 Task: Create a due date automation trigger when advanced on, on the tuesday of the week before a card is due add dates not starting tomorrow at 11:00 AM.
Action: Mouse moved to (1141, 353)
Screenshot: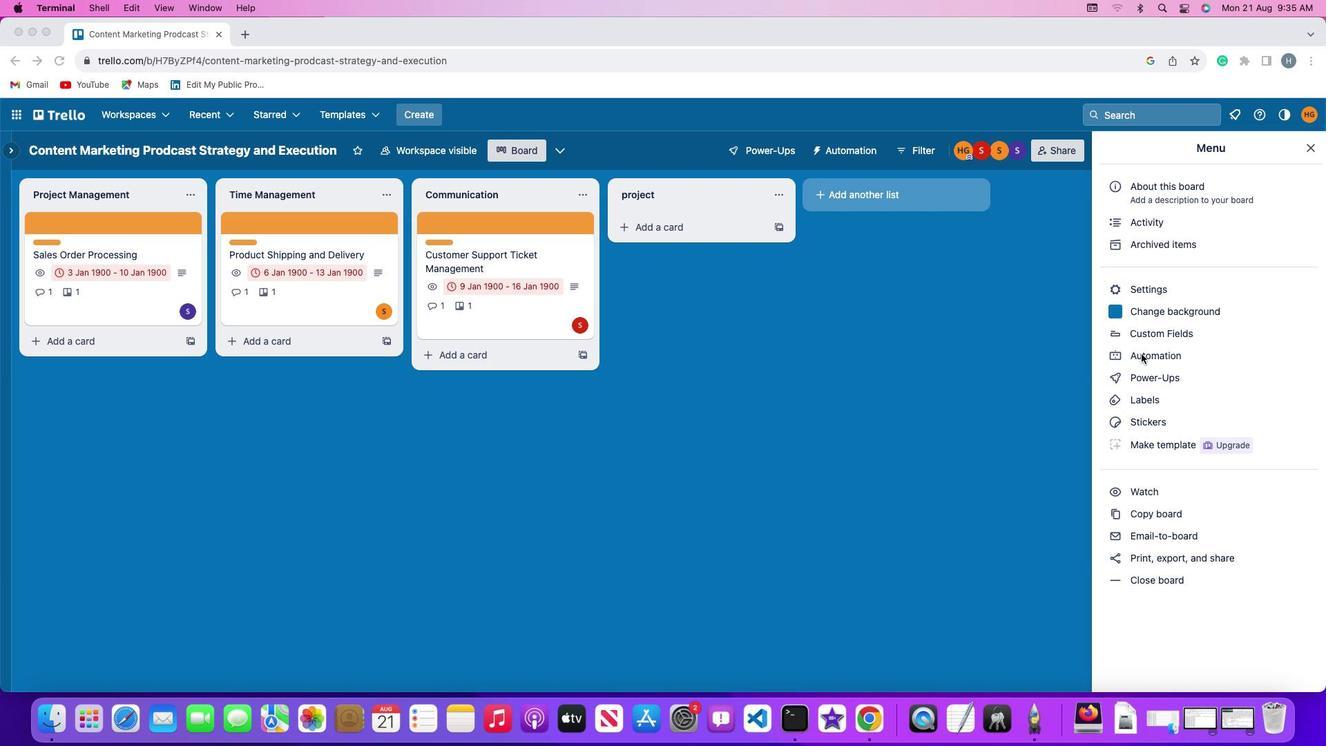 
Action: Mouse pressed left at (1141, 353)
Screenshot: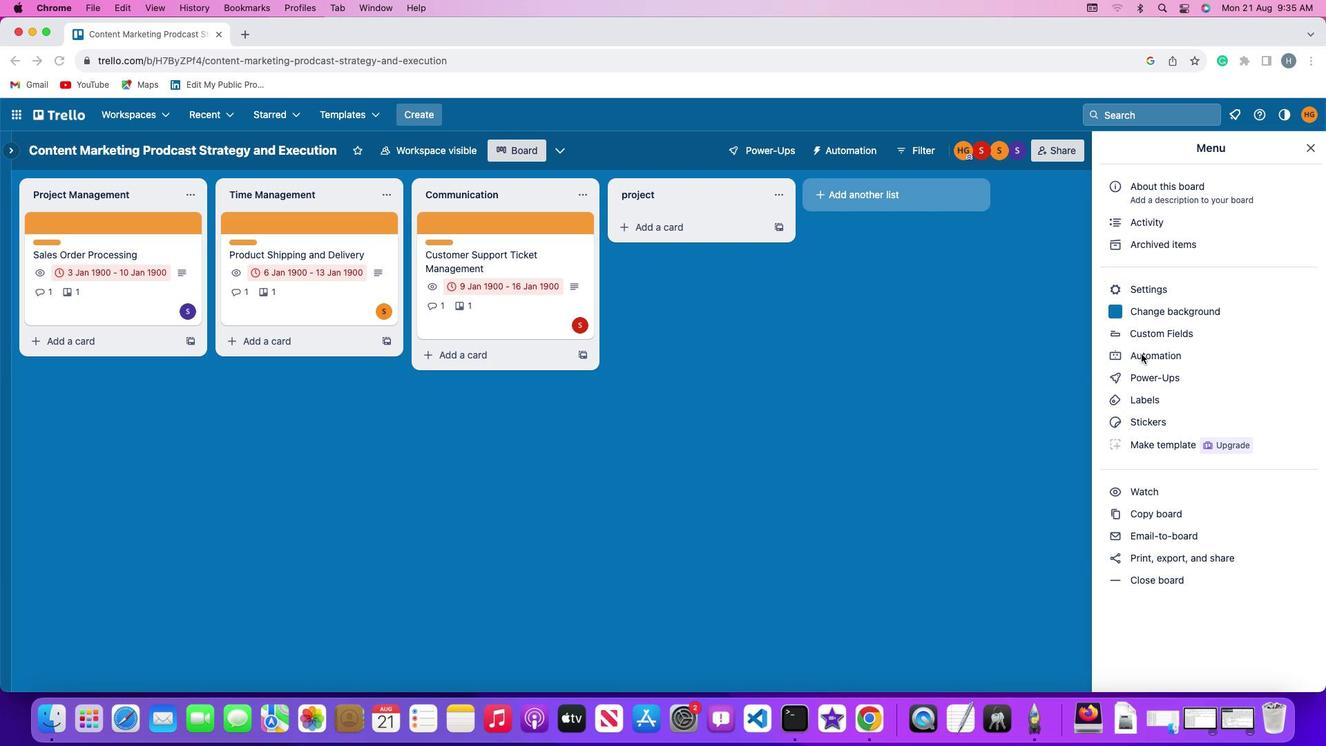 
Action: Mouse pressed left at (1141, 353)
Screenshot: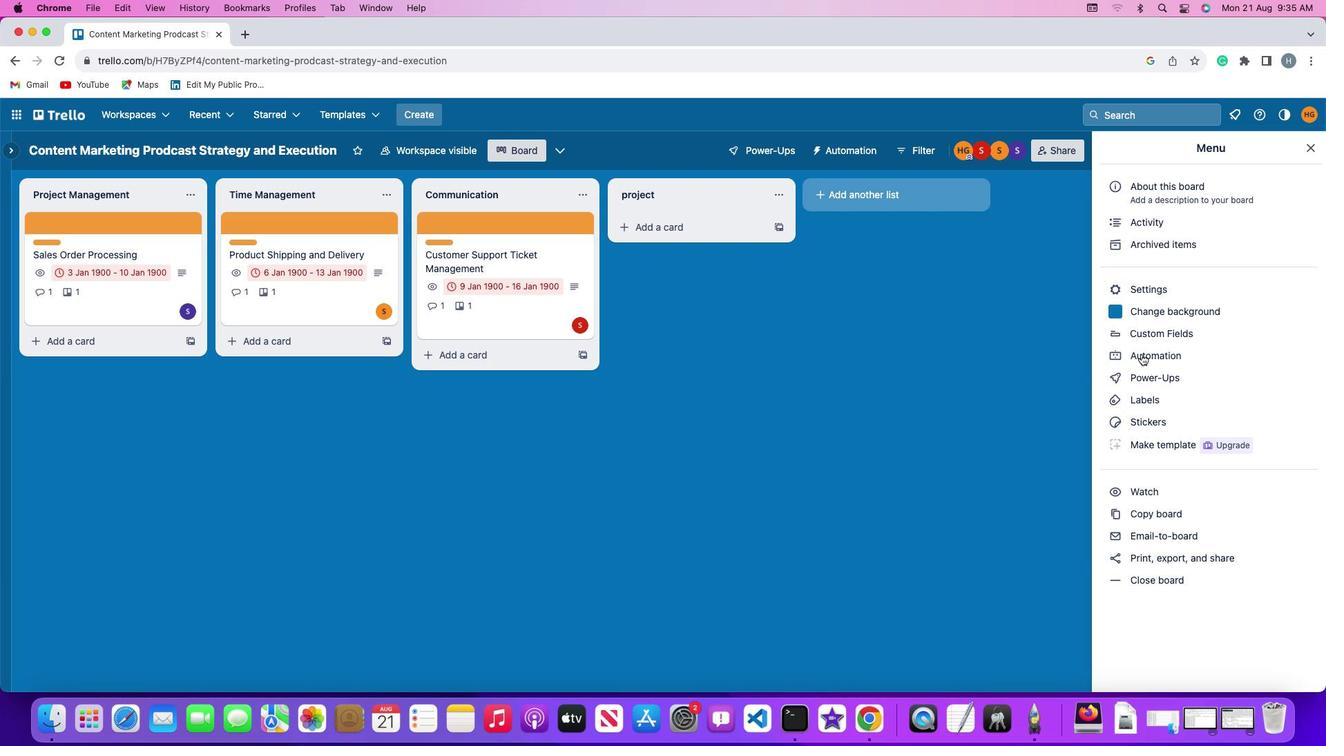 
Action: Mouse moved to (67, 328)
Screenshot: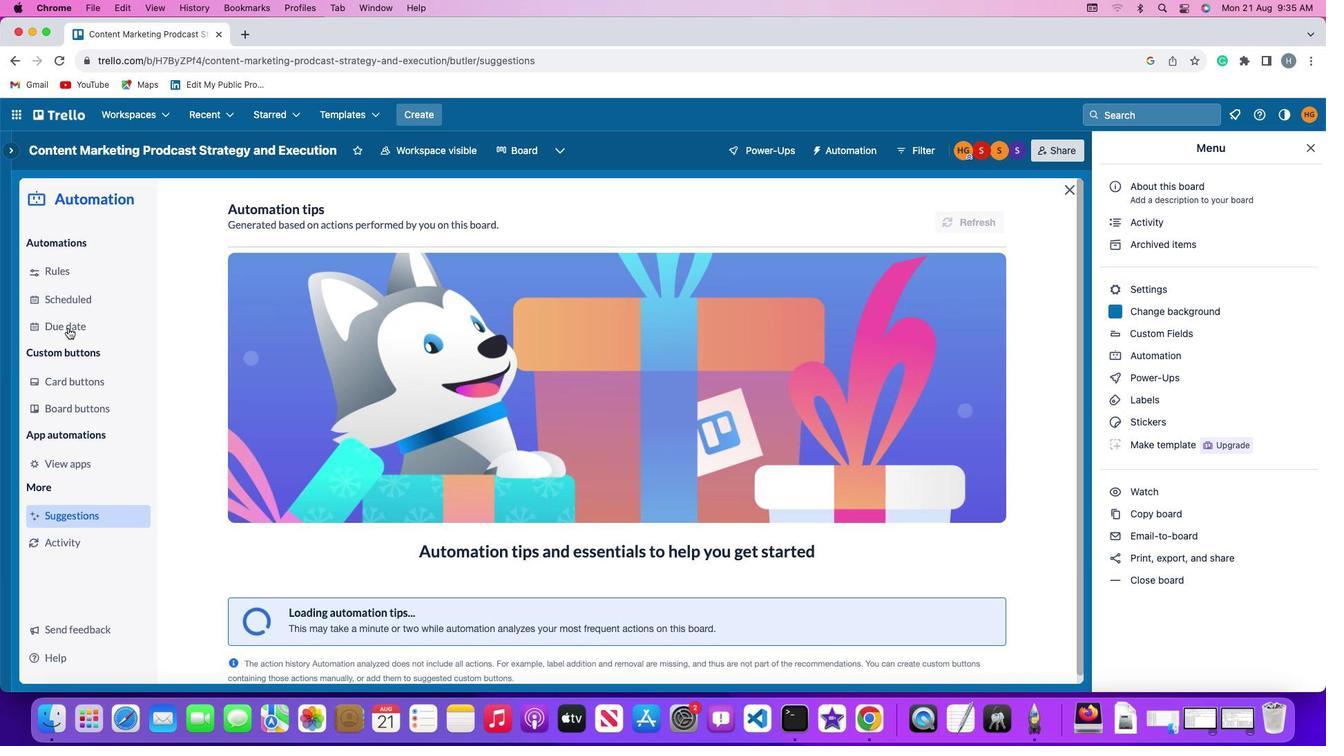
Action: Mouse pressed left at (67, 328)
Screenshot: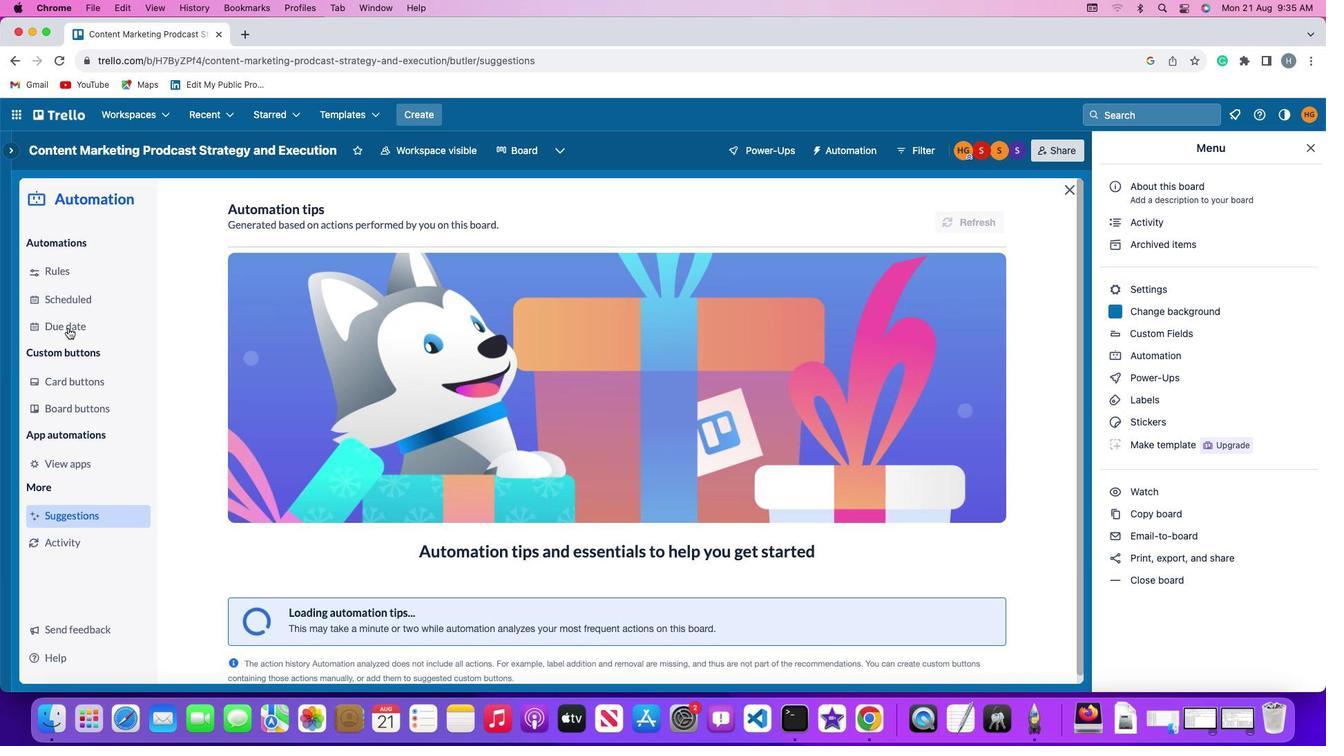 
Action: Mouse moved to (948, 210)
Screenshot: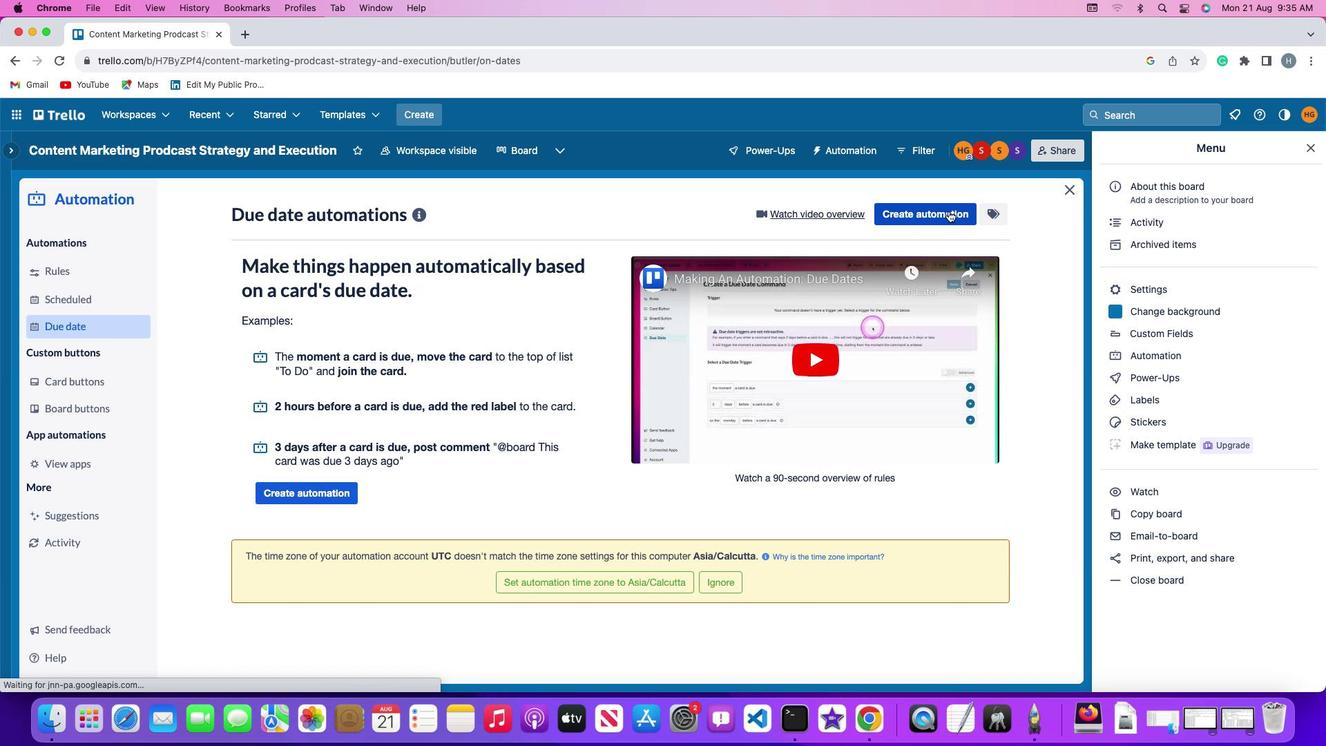 
Action: Mouse pressed left at (948, 210)
Screenshot: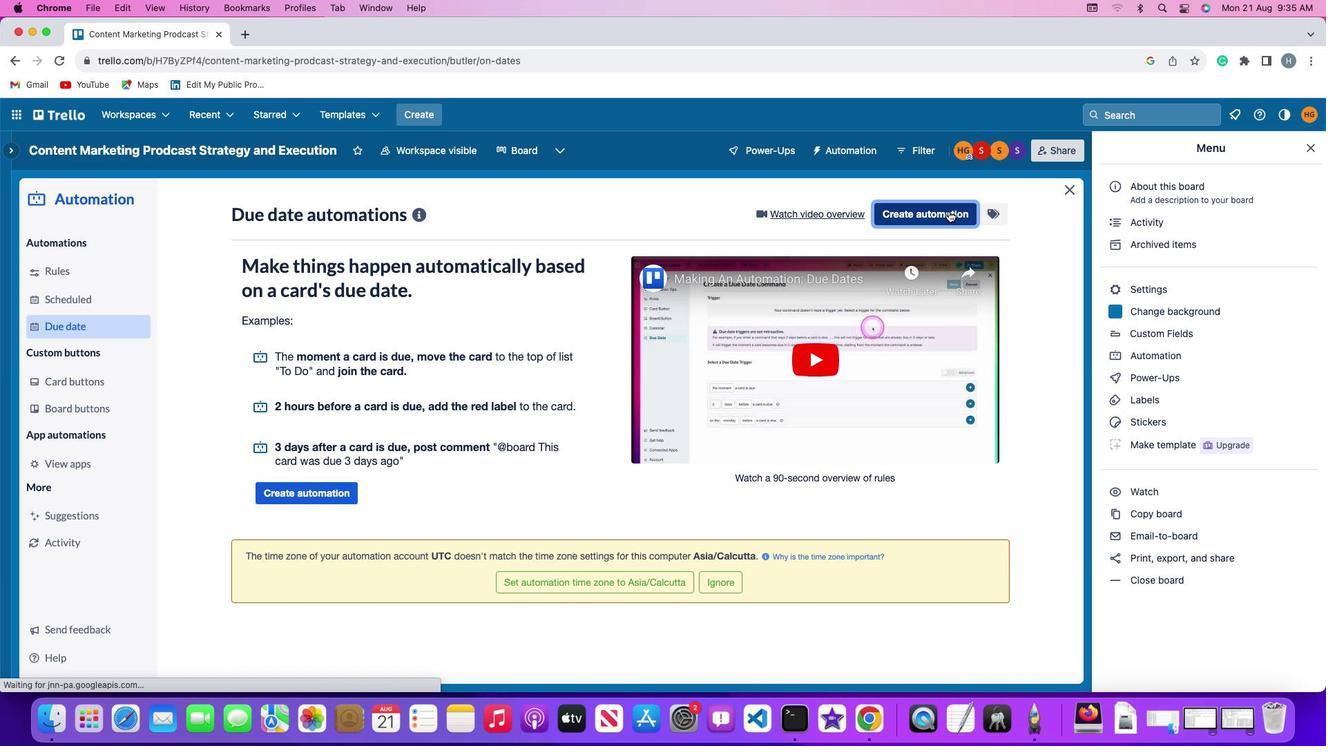
Action: Mouse moved to (257, 344)
Screenshot: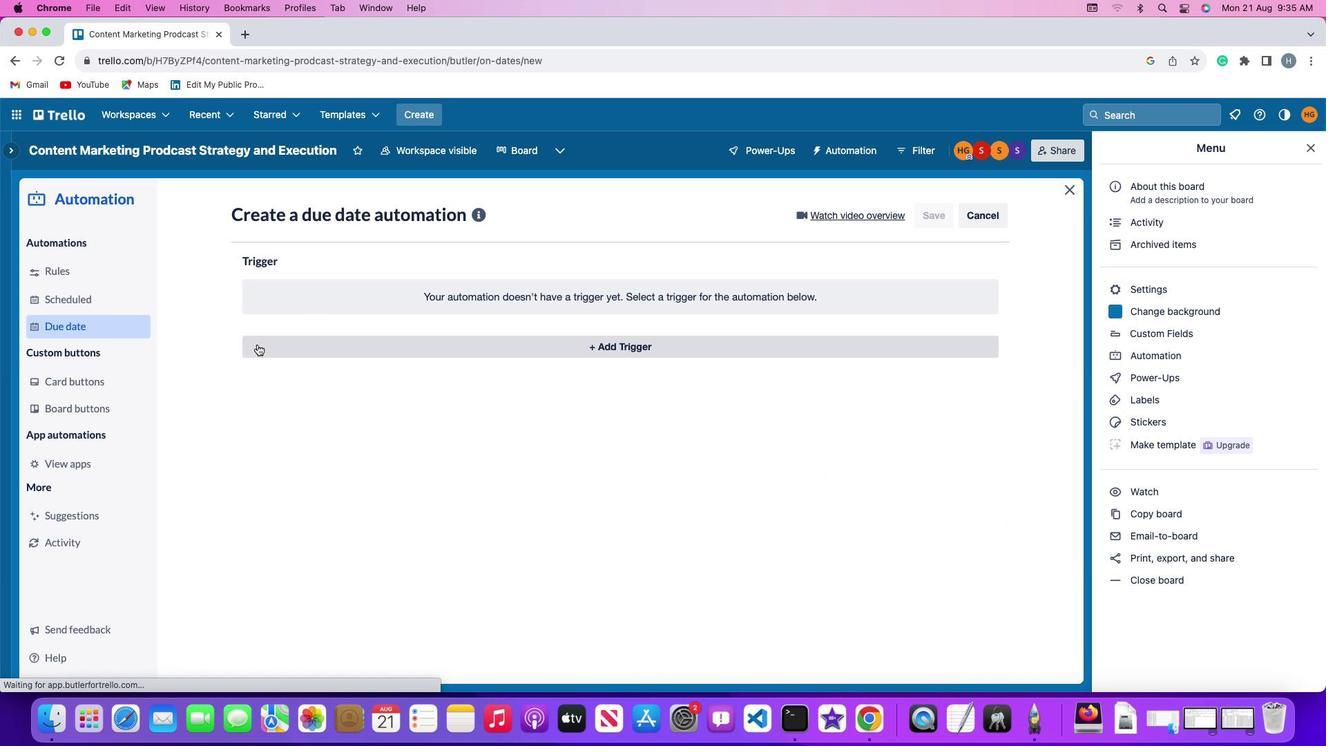 
Action: Mouse pressed left at (257, 344)
Screenshot: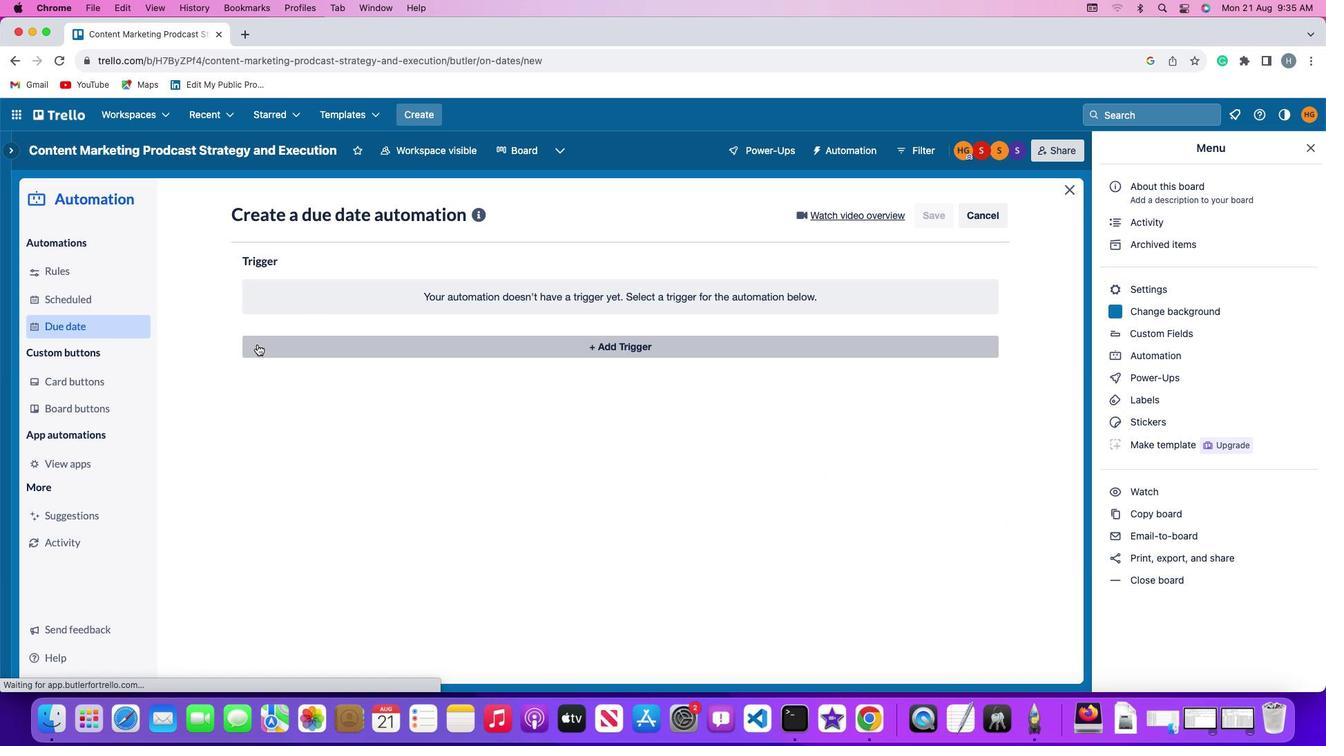 
Action: Mouse moved to (297, 601)
Screenshot: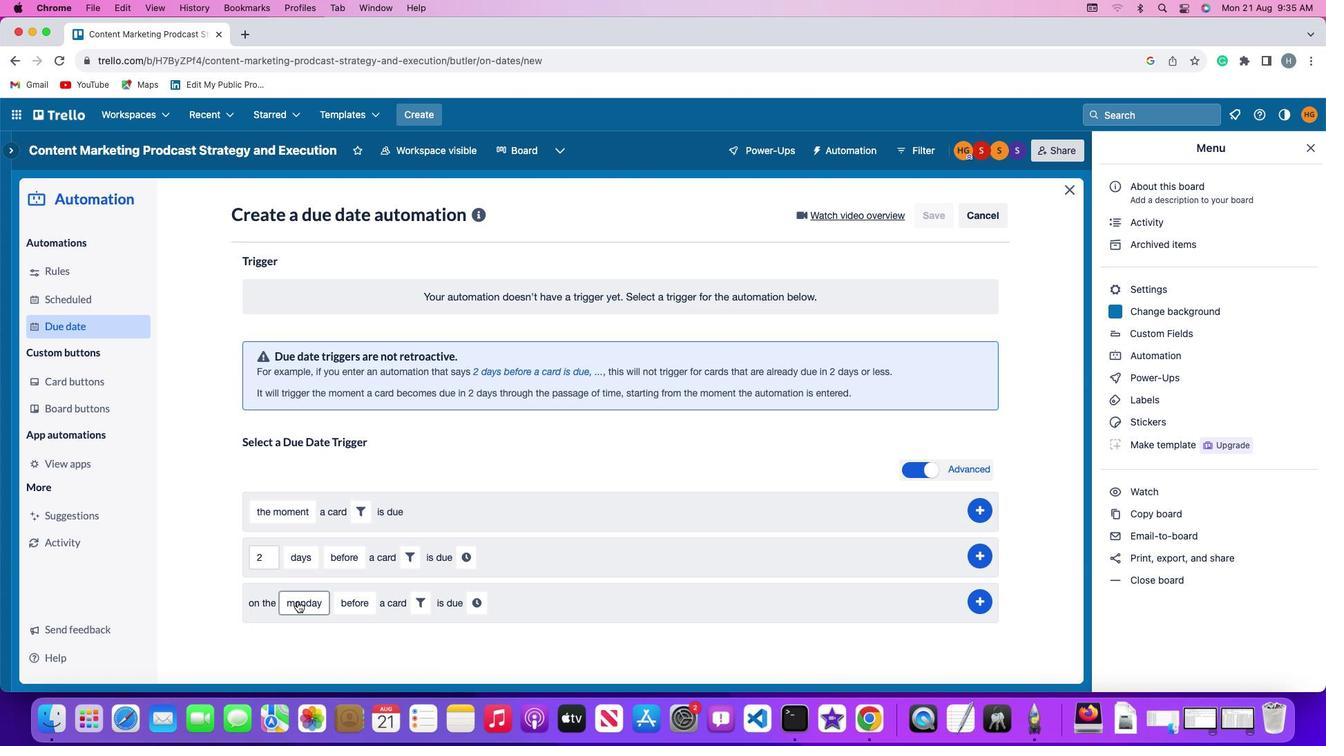
Action: Mouse pressed left at (297, 601)
Screenshot: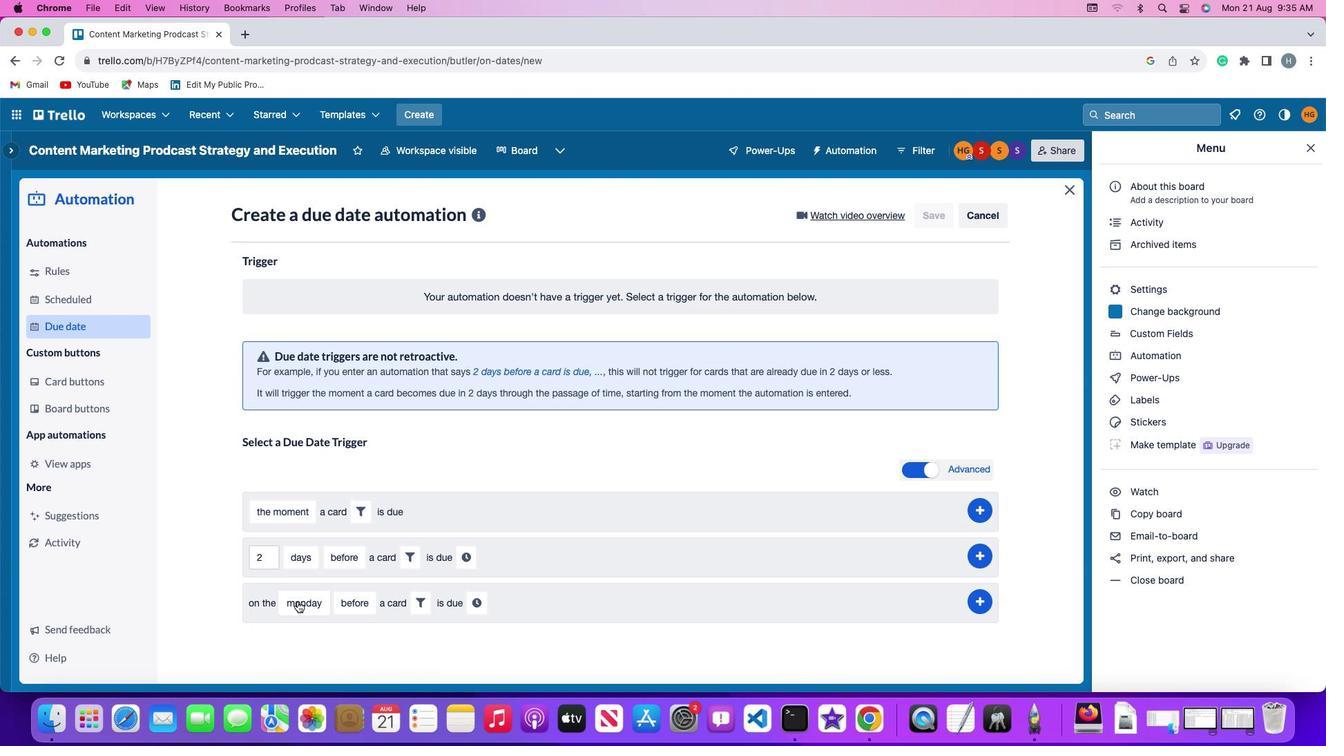 
Action: Mouse moved to (320, 439)
Screenshot: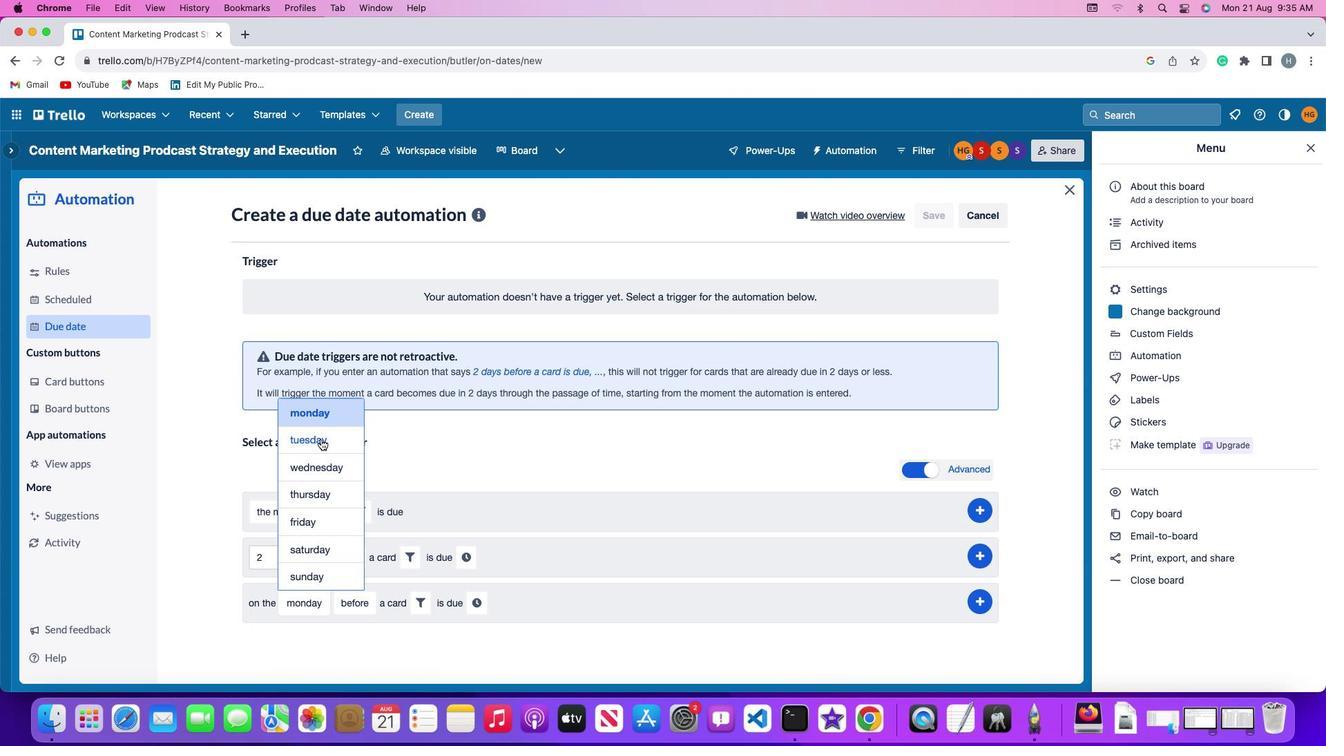 
Action: Mouse pressed left at (320, 439)
Screenshot: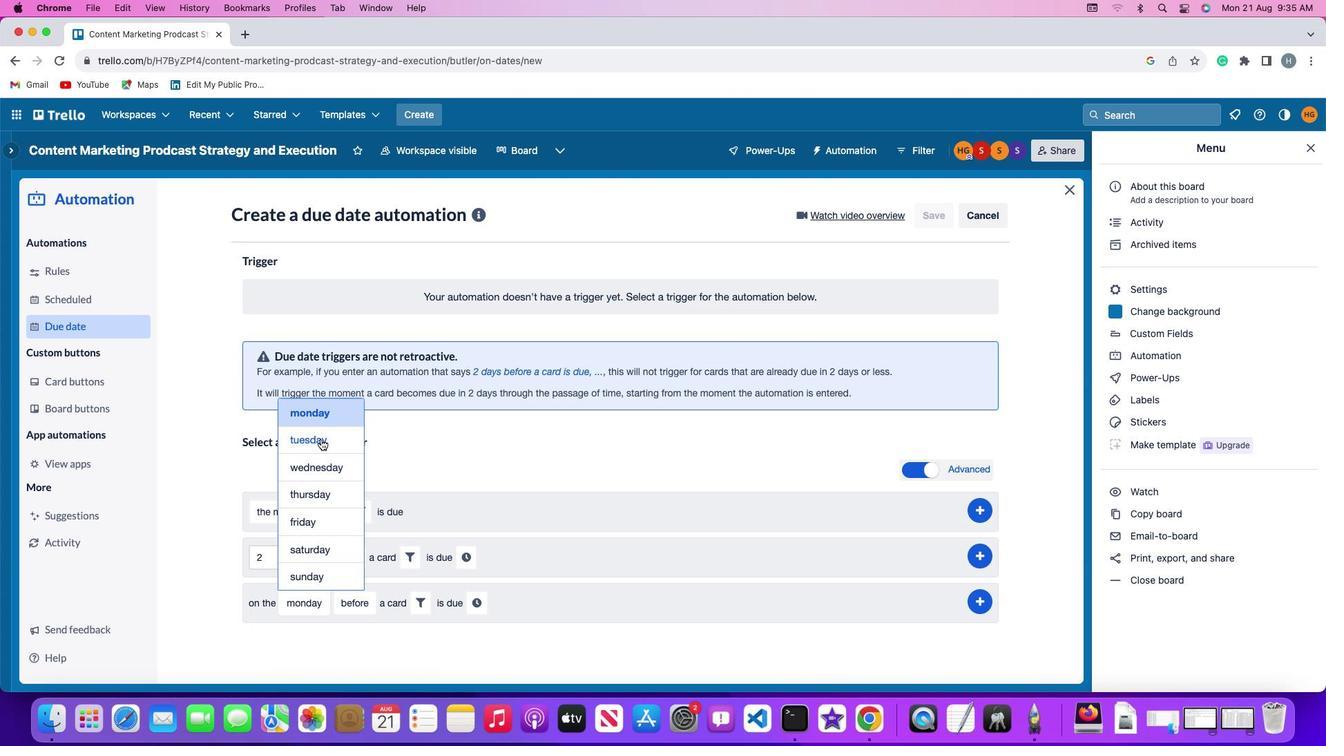 
Action: Mouse moved to (362, 603)
Screenshot: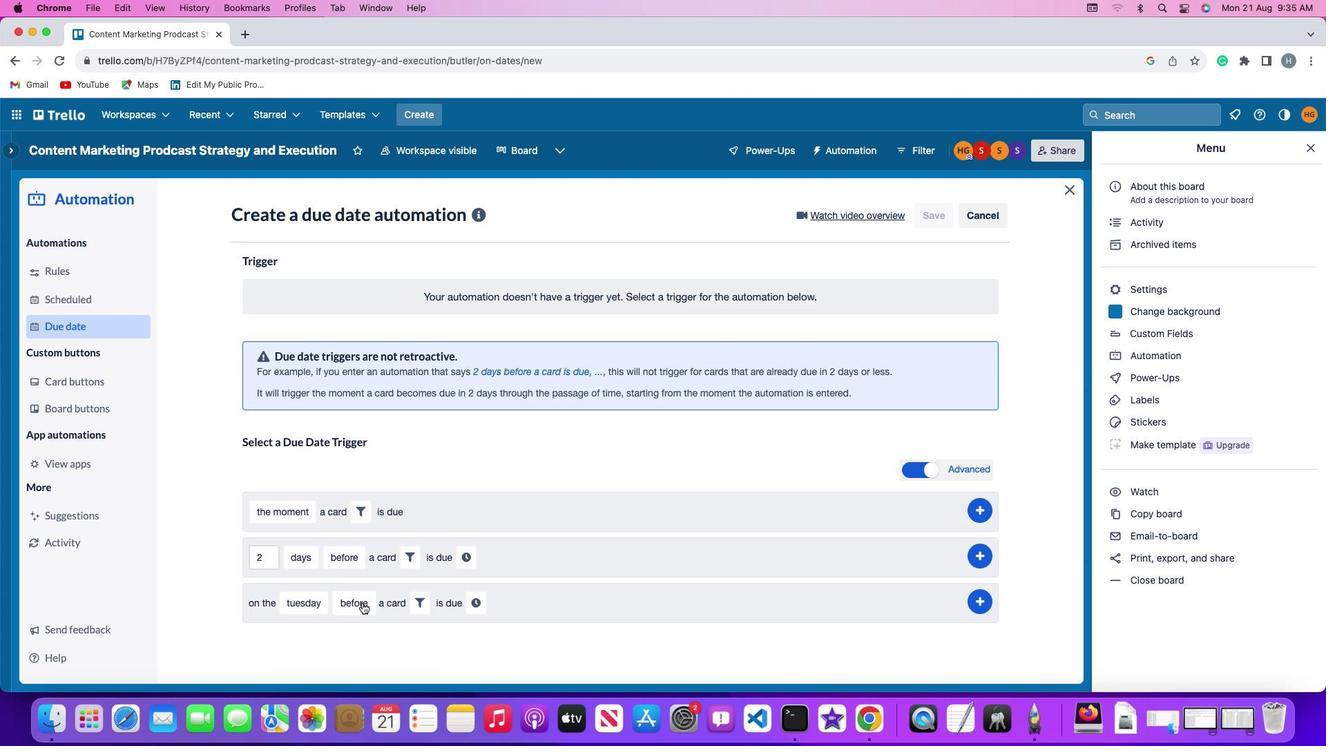
Action: Mouse pressed left at (362, 603)
Screenshot: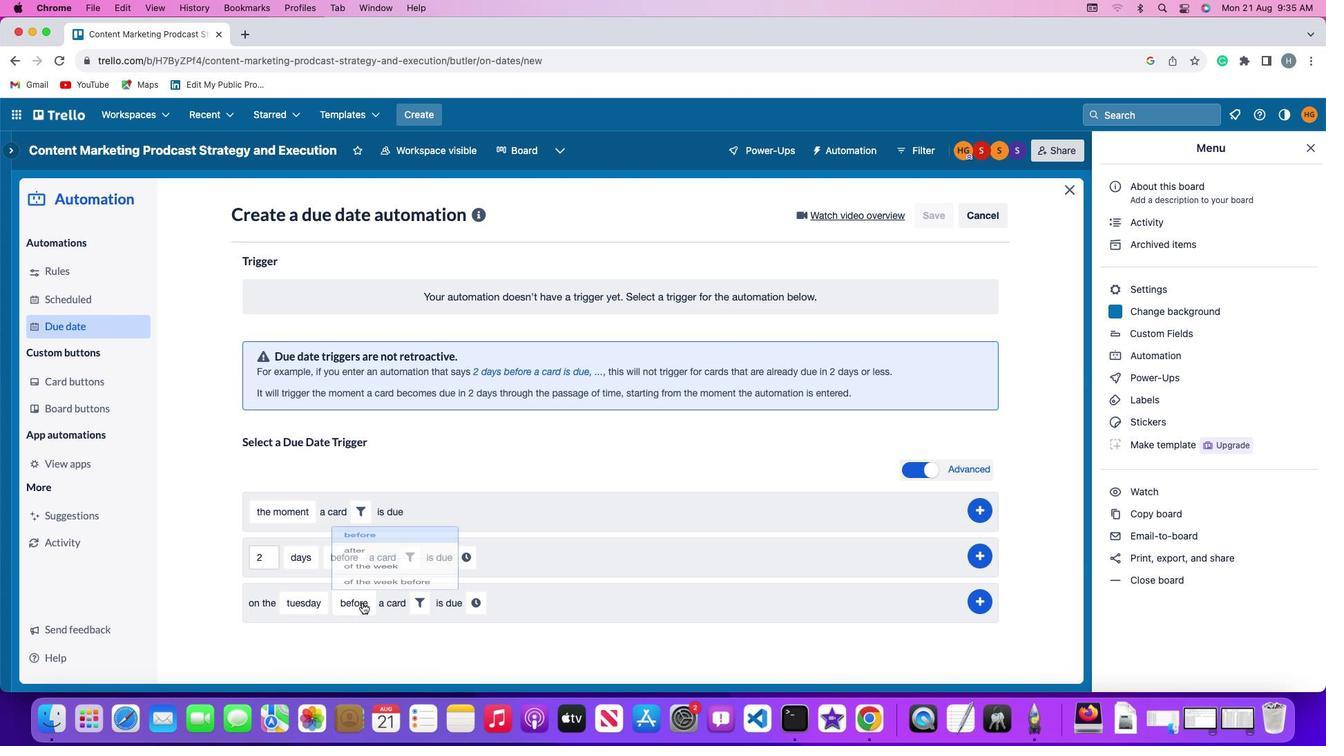 
Action: Mouse moved to (374, 574)
Screenshot: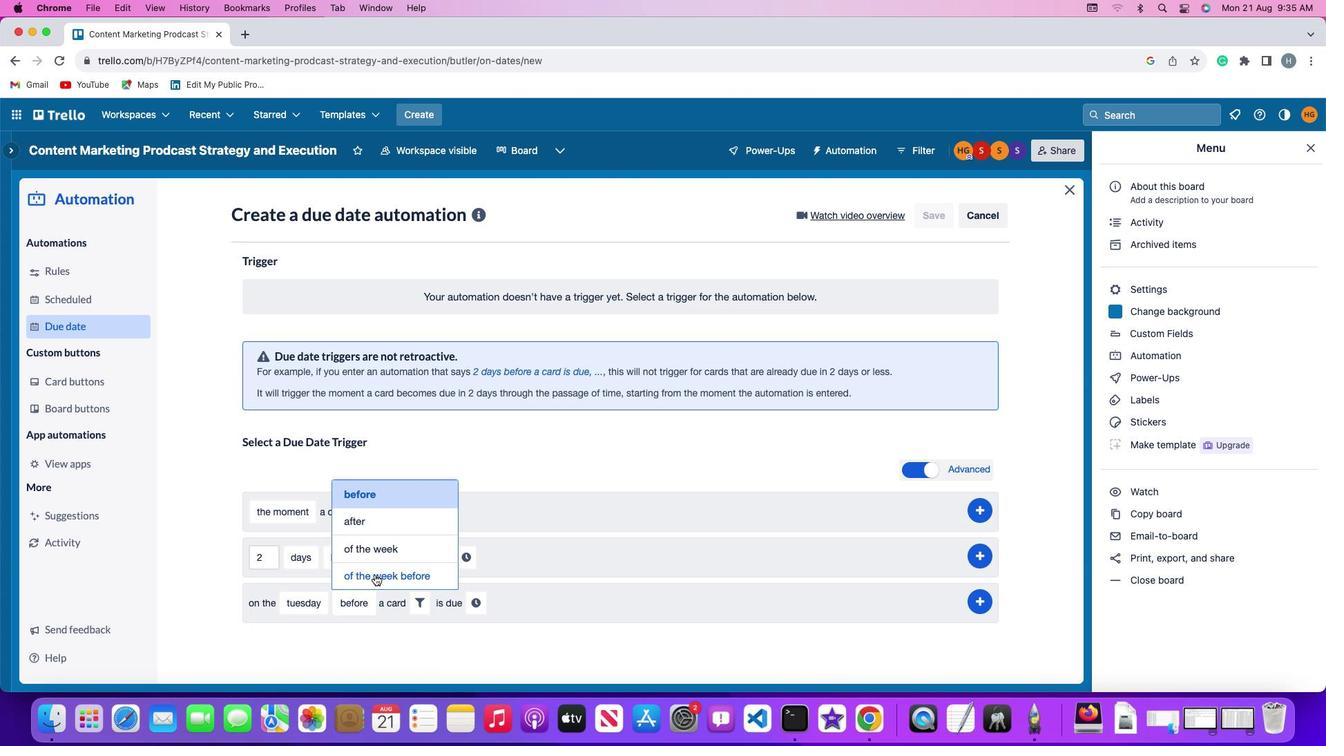 
Action: Mouse pressed left at (374, 574)
Screenshot: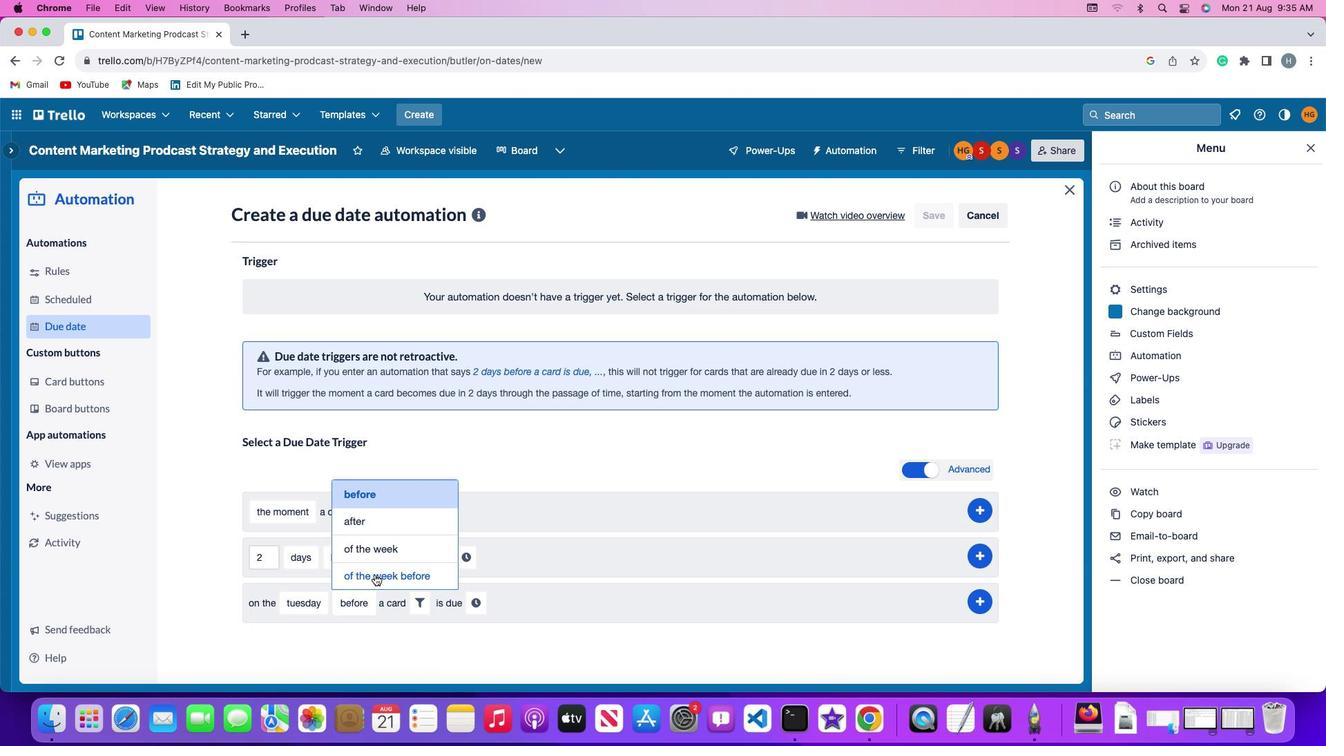 
Action: Mouse moved to (469, 602)
Screenshot: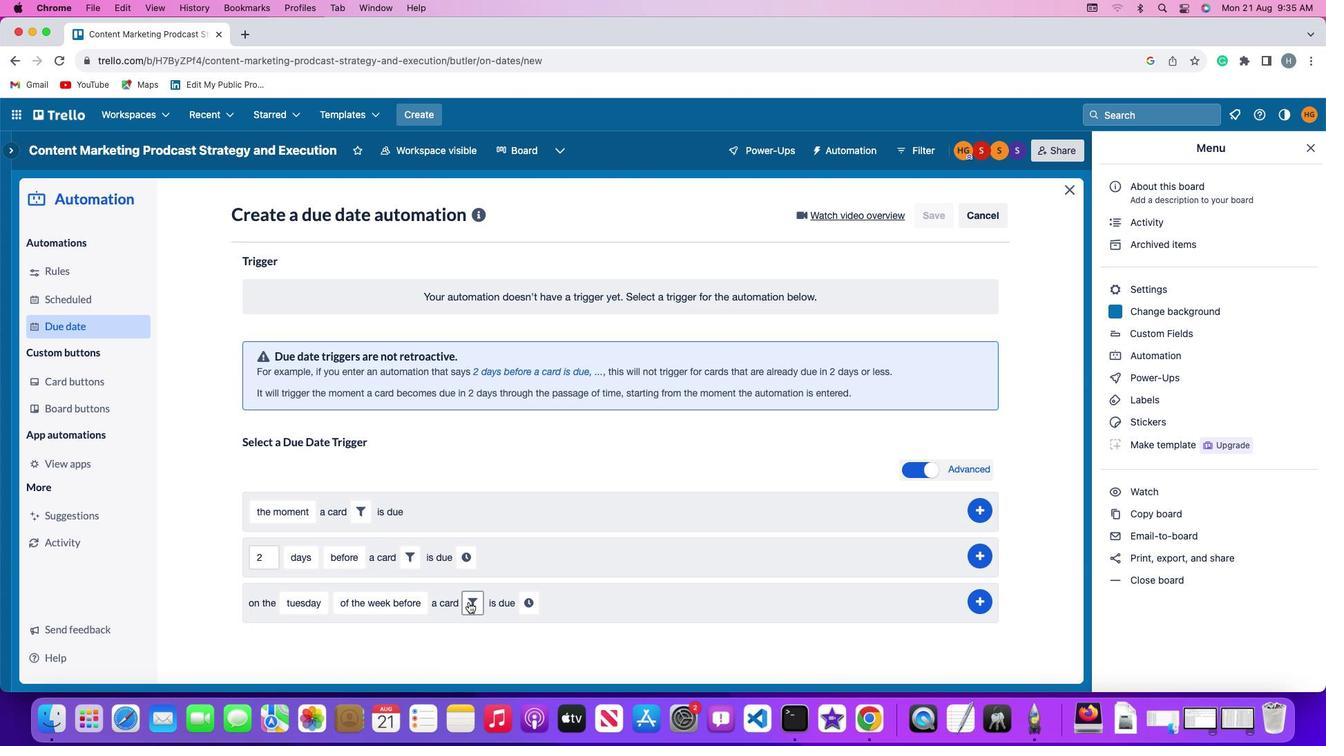 
Action: Mouse pressed left at (469, 602)
Screenshot: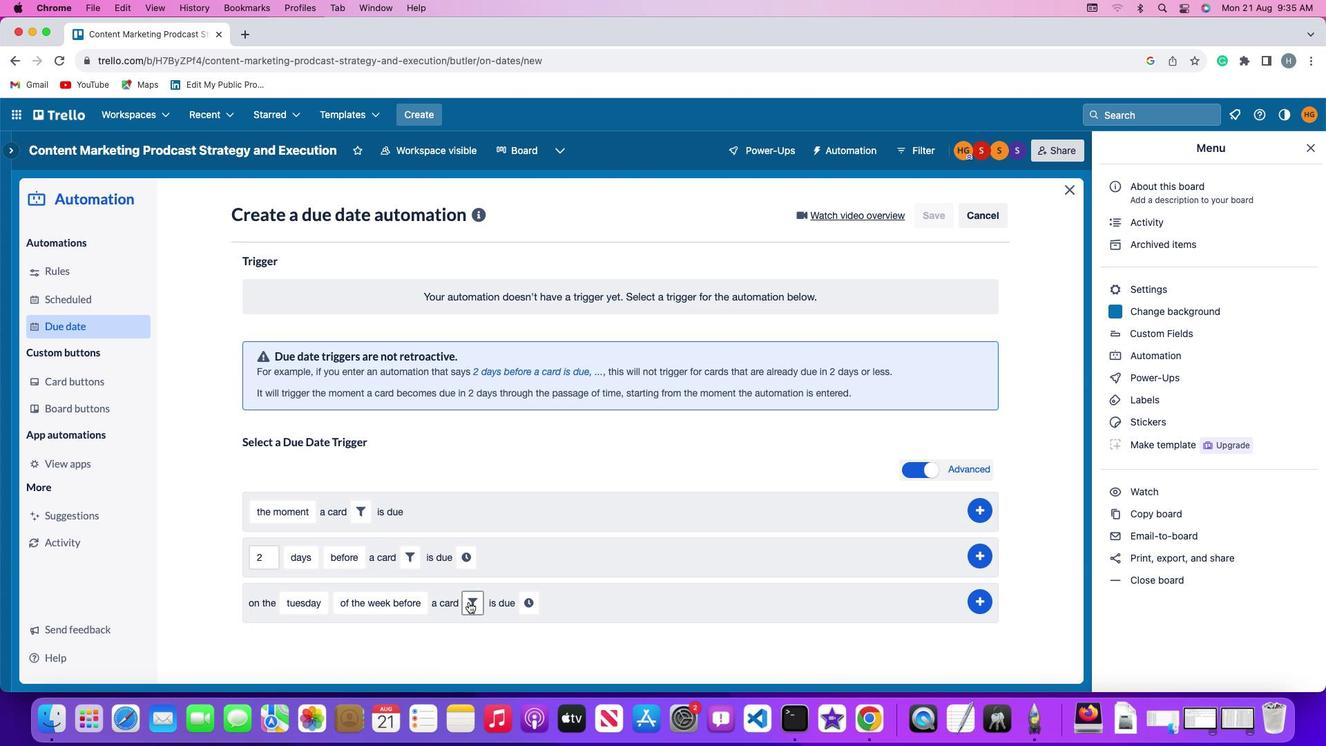 
Action: Mouse moved to (556, 647)
Screenshot: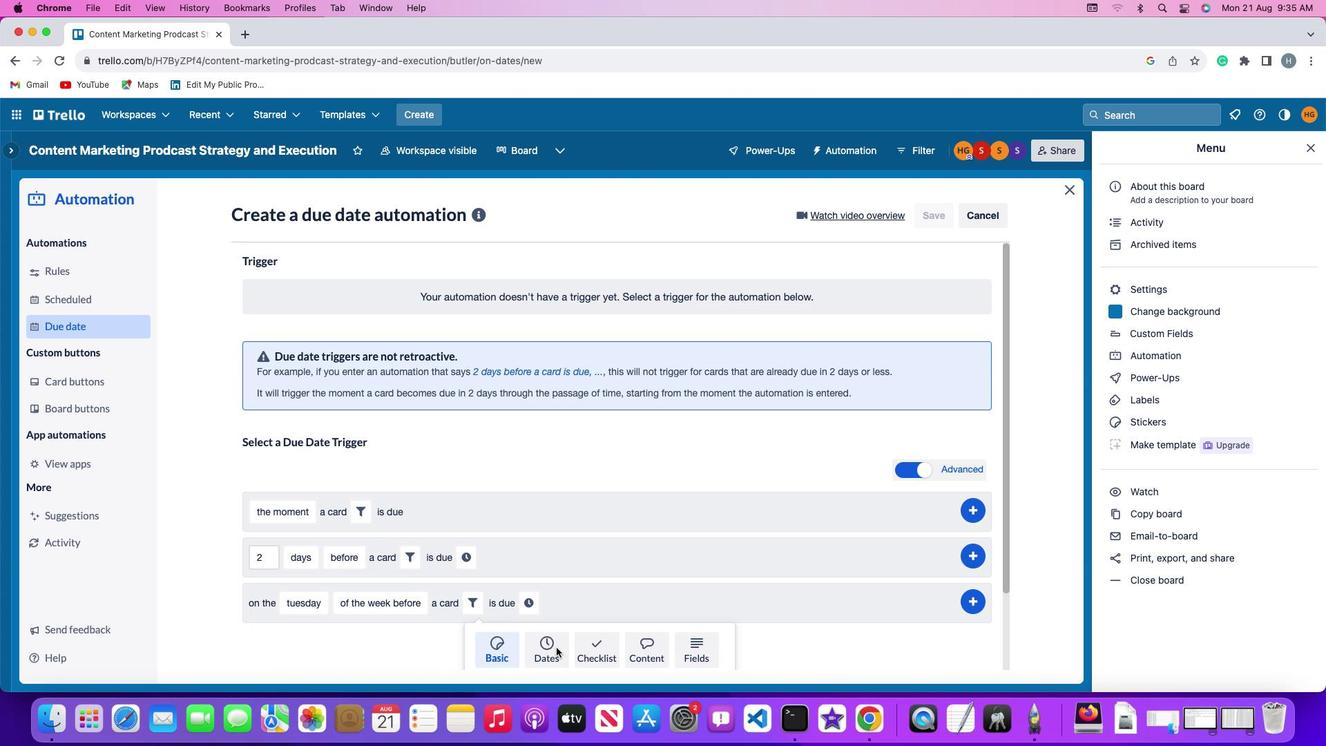 
Action: Mouse pressed left at (556, 647)
Screenshot: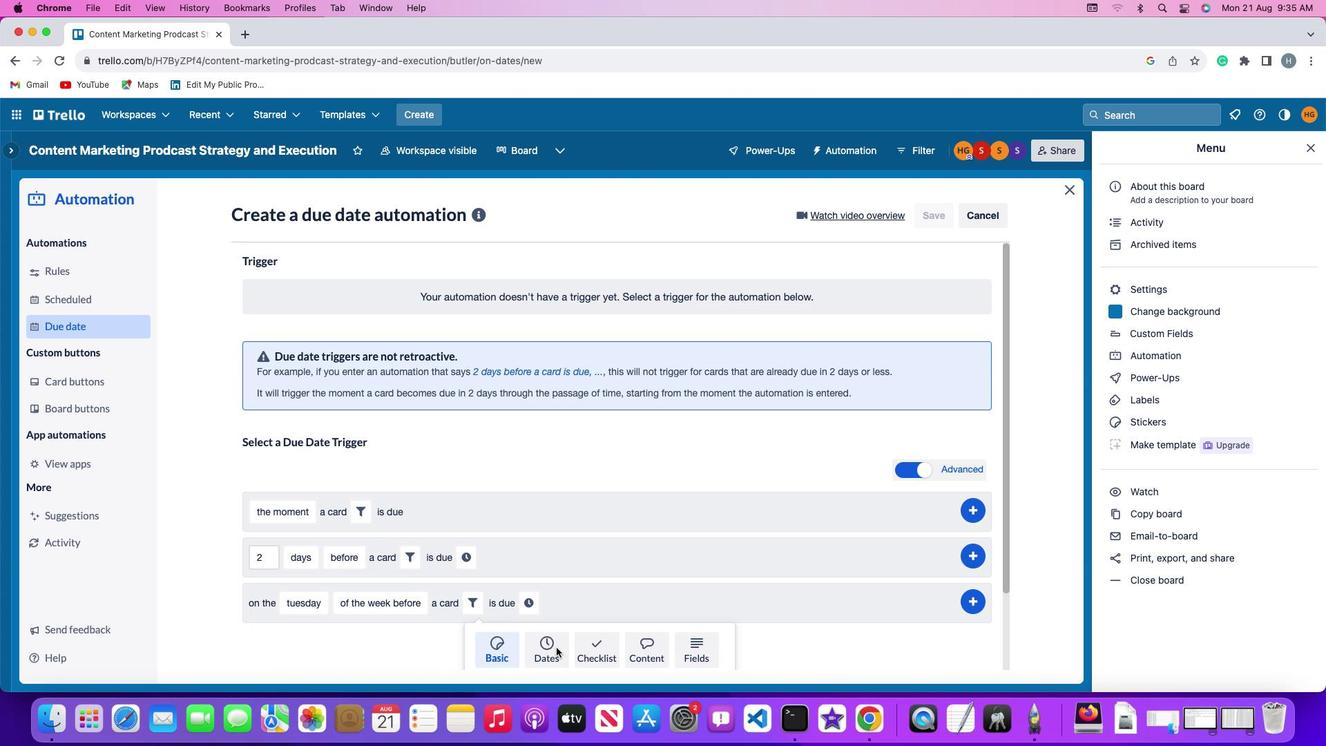 
Action: Mouse moved to (420, 647)
Screenshot: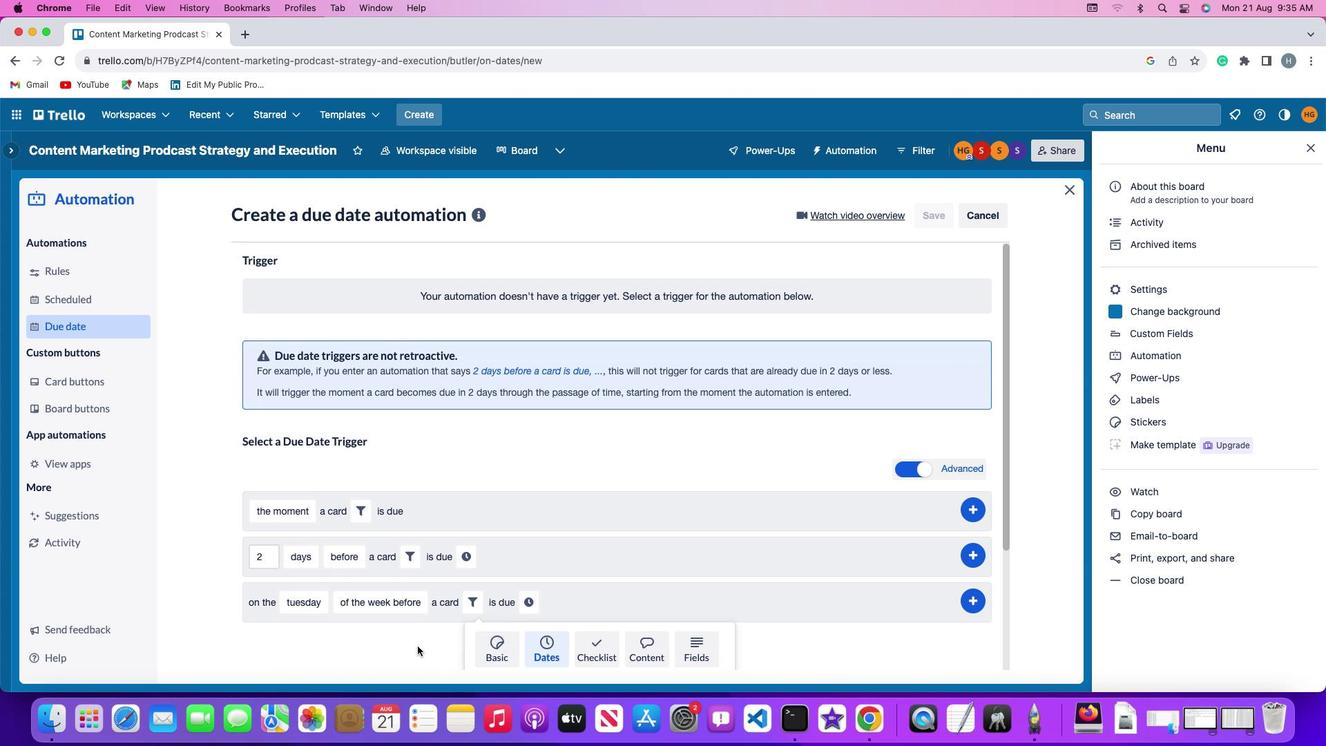 
Action: Mouse scrolled (420, 647) with delta (0, 0)
Screenshot: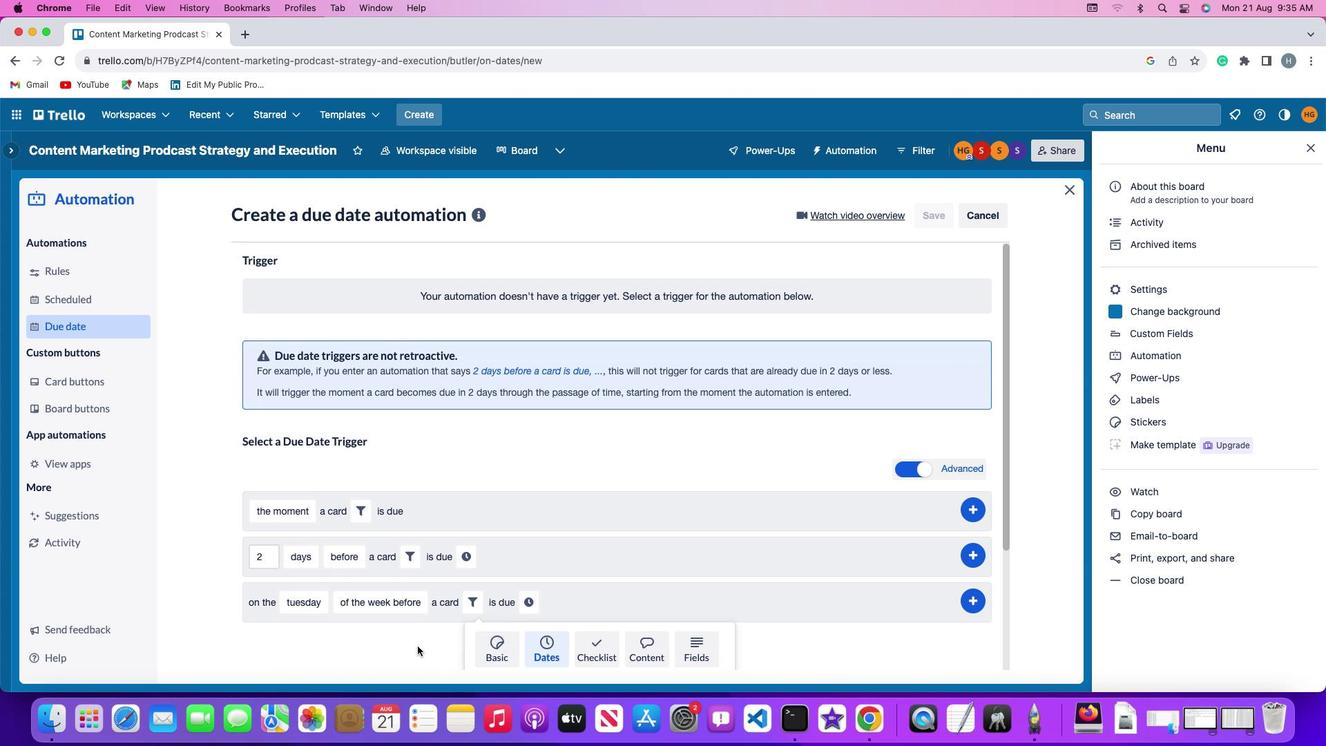
Action: Mouse moved to (420, 647)
Screenshot: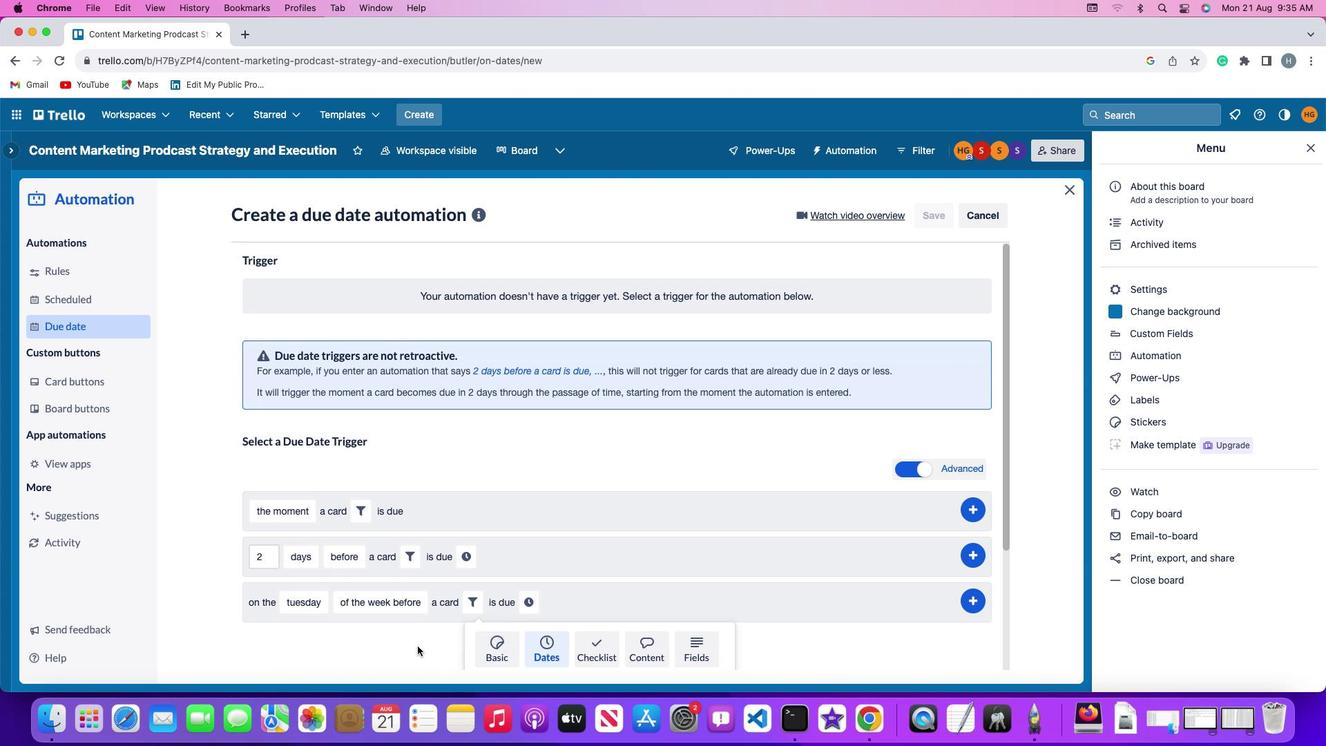 
Action: Mouse scrolled (420, 647) with delta (0, 0)
Screenshot: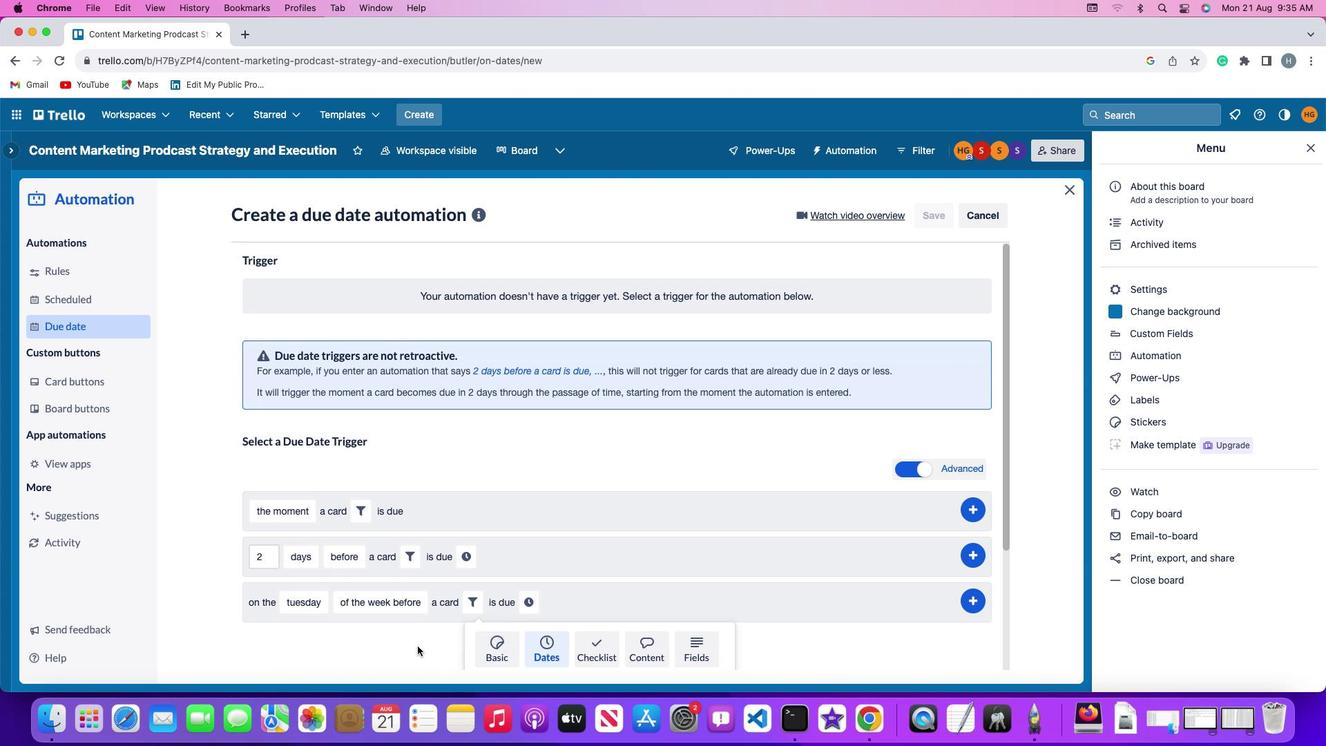 
Action: Mouse moved to (418, 647)
Screenshot: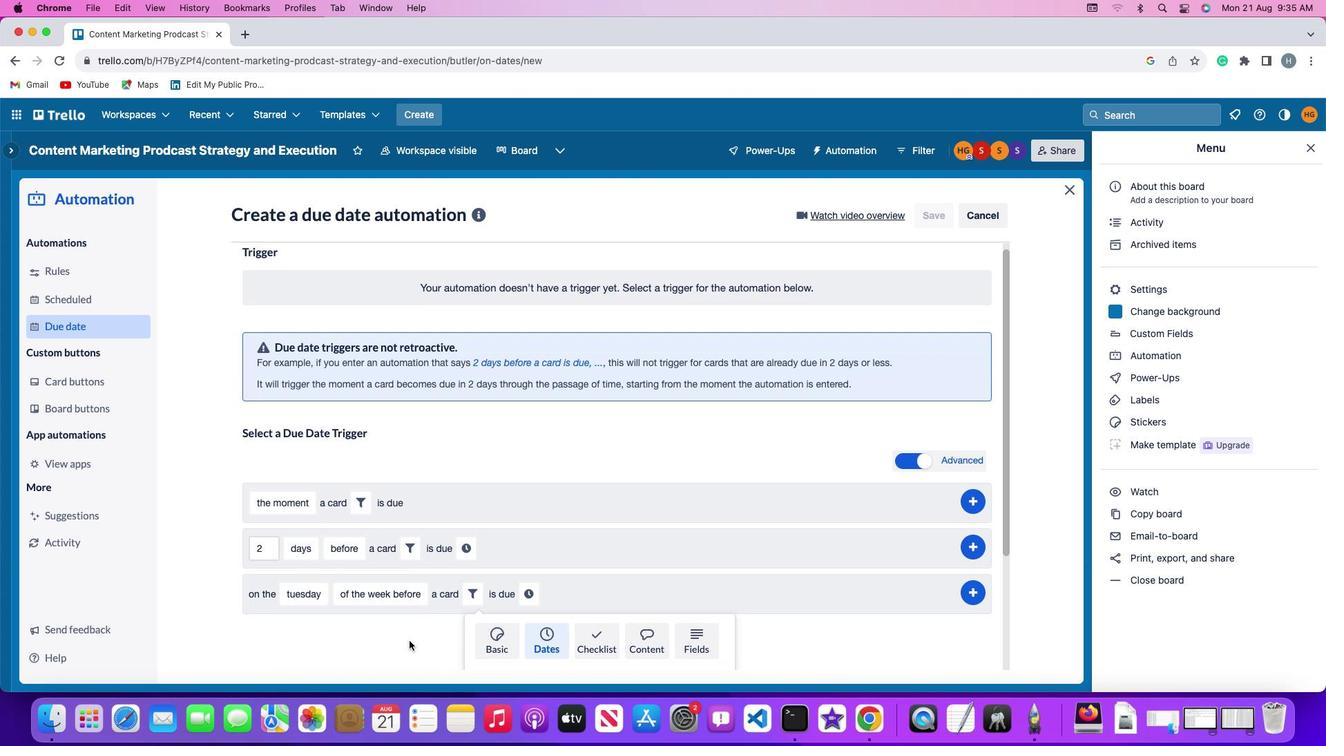 
Action: Mouse scrolled (418, 647) with delta (0, -2)
Screenshot: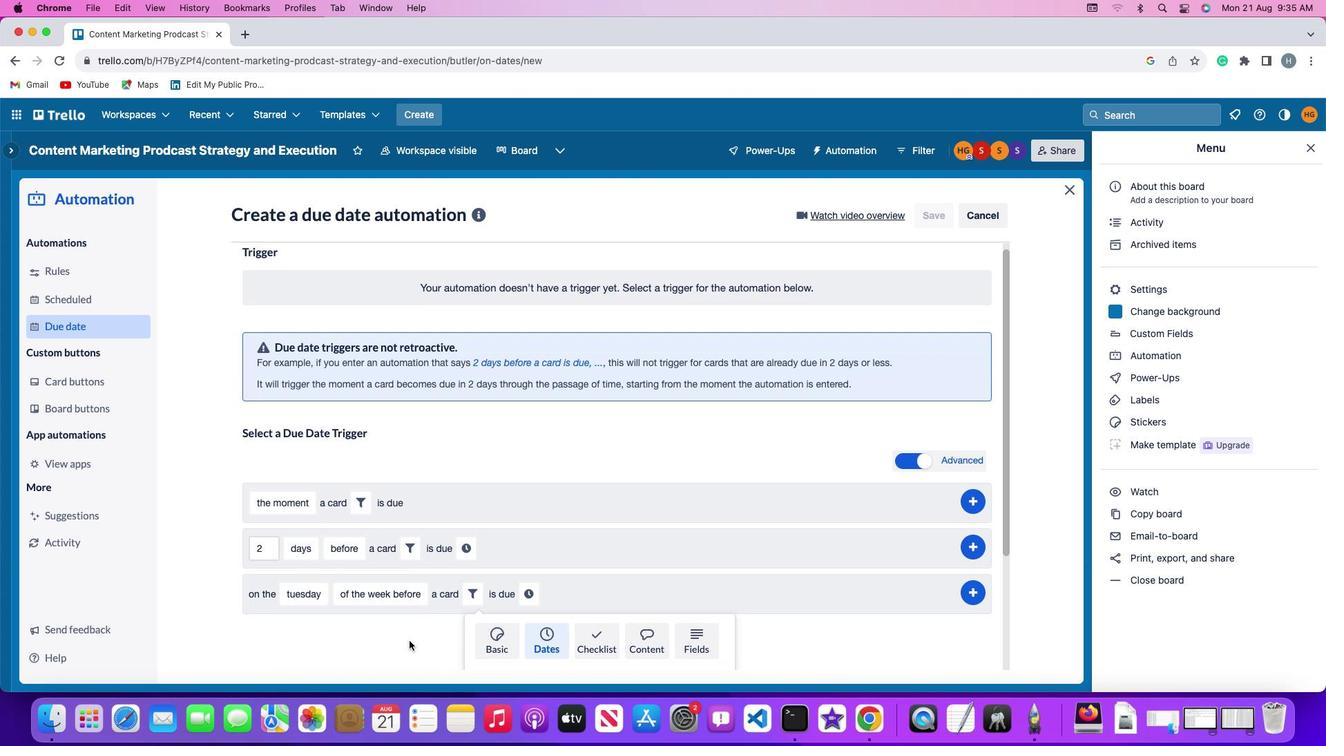 
Action: Mouse moved to (414, 643)
Screenshot: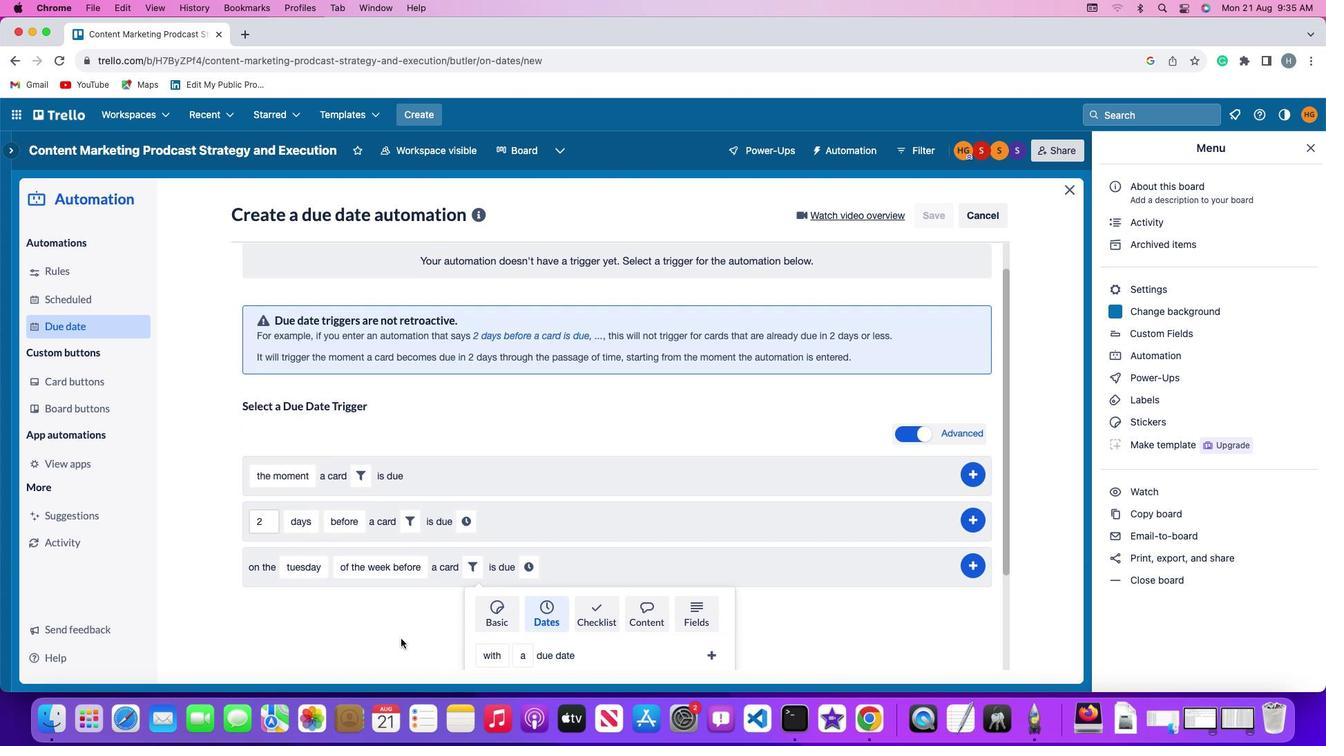 
Action: Mouse scrolled (414, 643) with delta (0, -3)
Screenshot: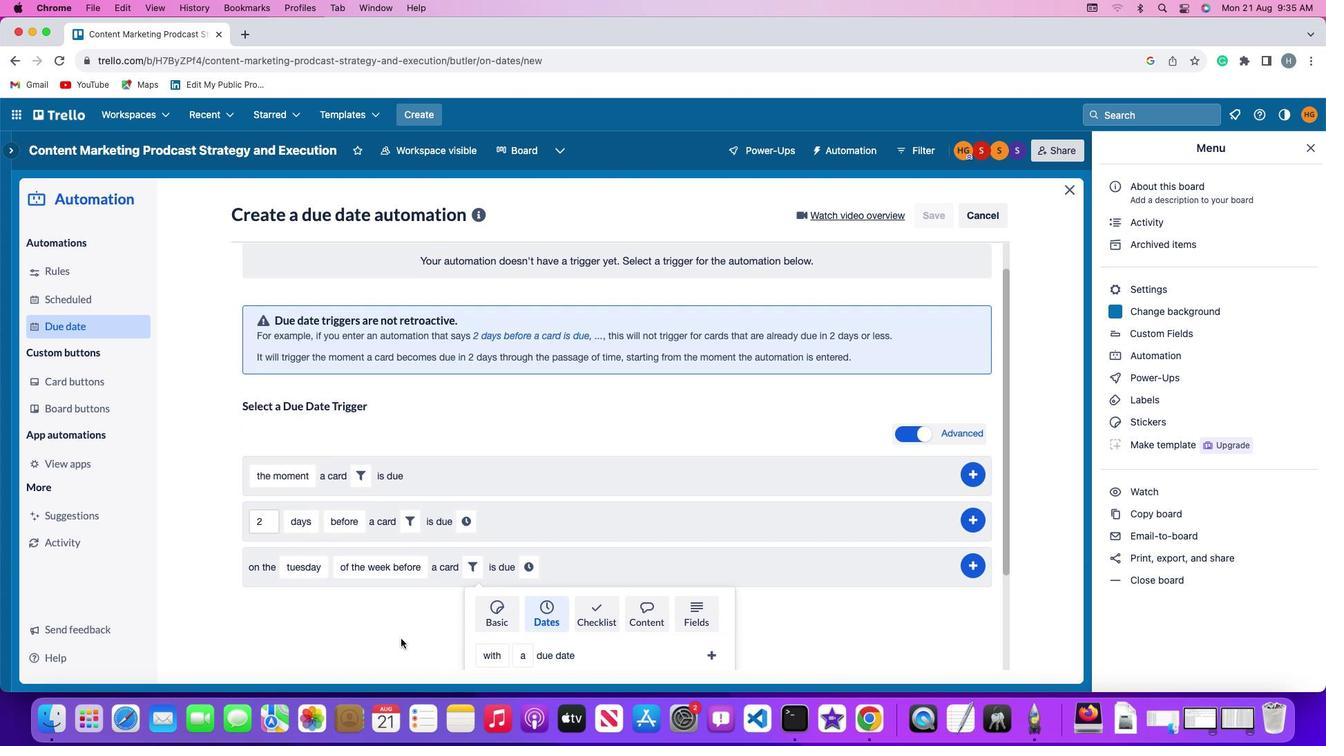 
Action: Mouse moved to (395, 637)
Screenshot: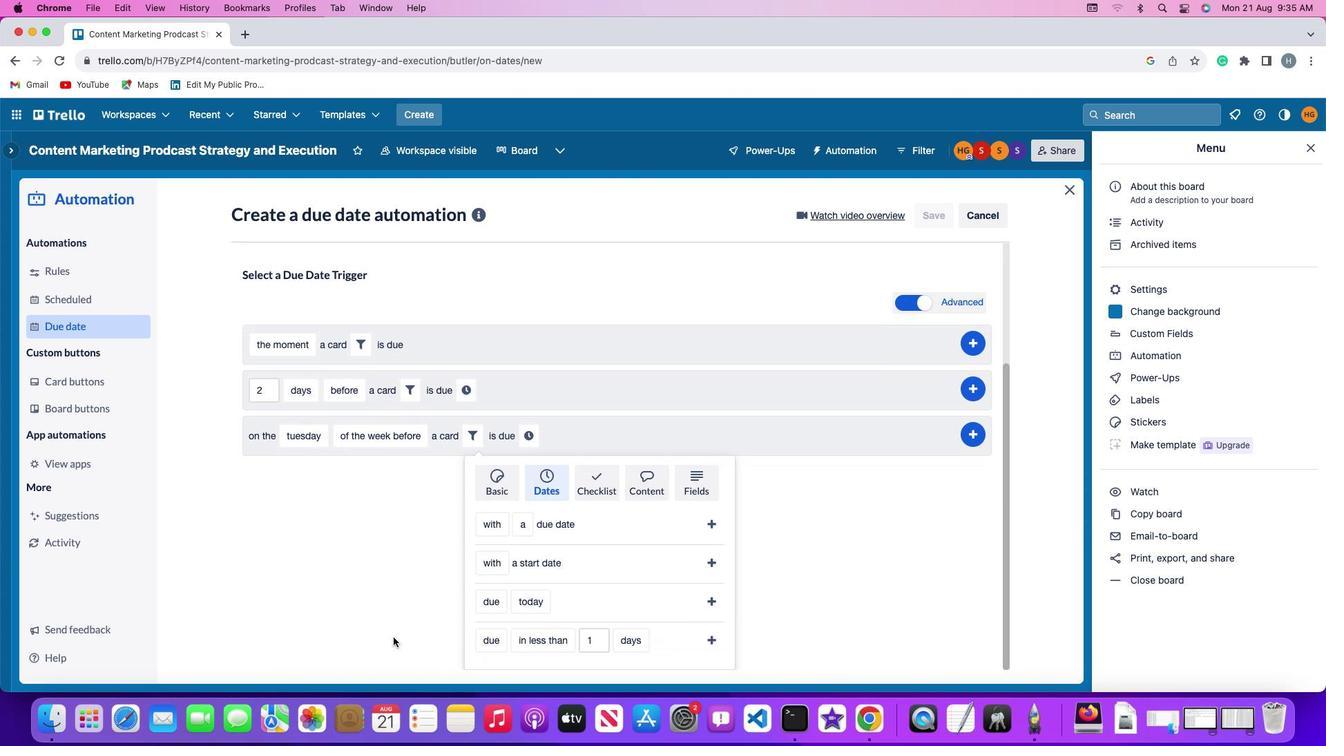 
Action: Mouse scrolled (395, 637) with delta (0, 0)
Screenshot: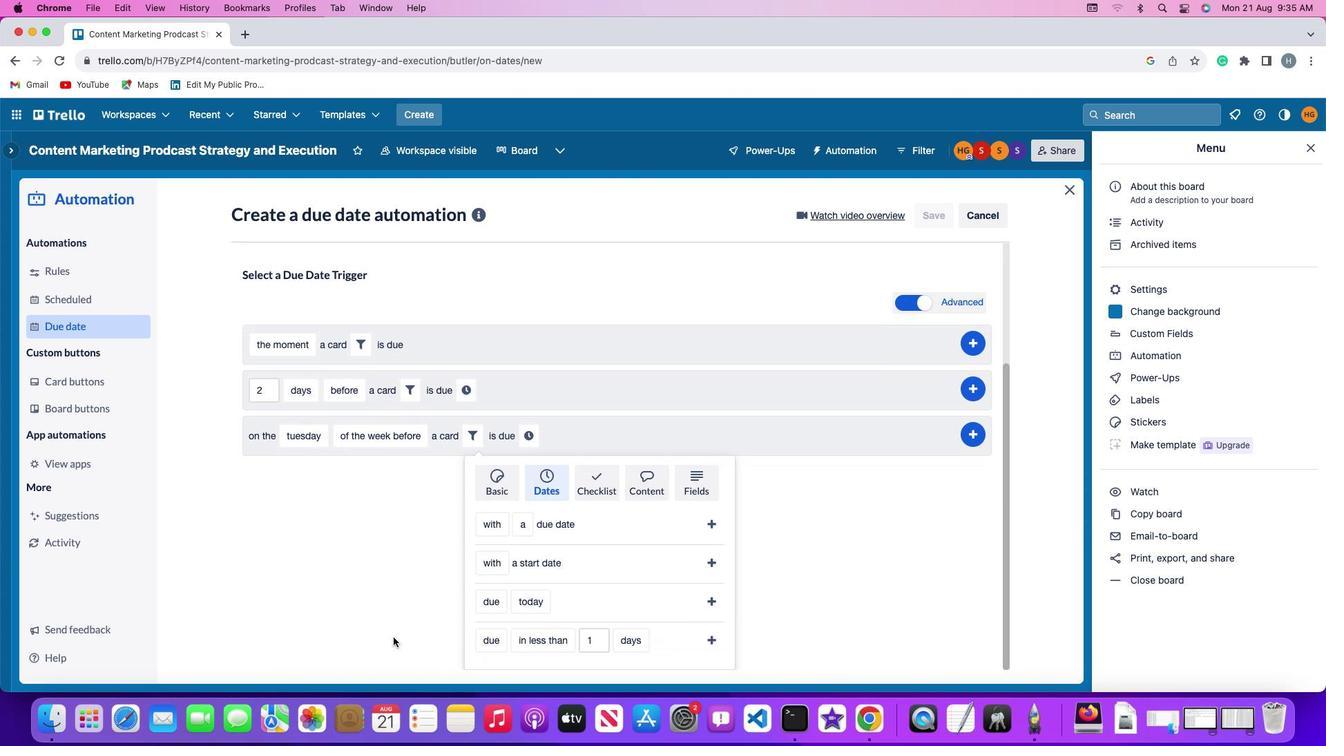 
Action: Mouse moved to (395, 638)
Screenshot: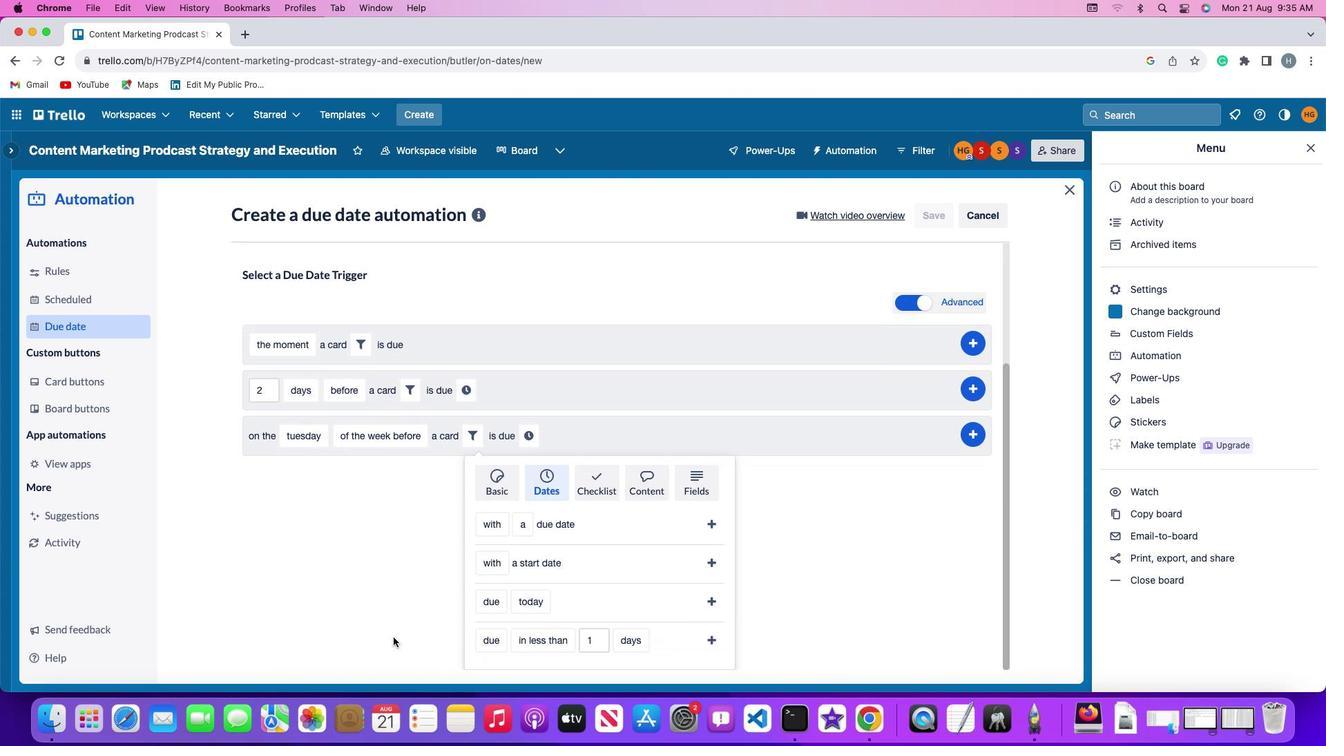
Action: Mouse scrolled (395, 638) with delta (0, 0)
Screenshot: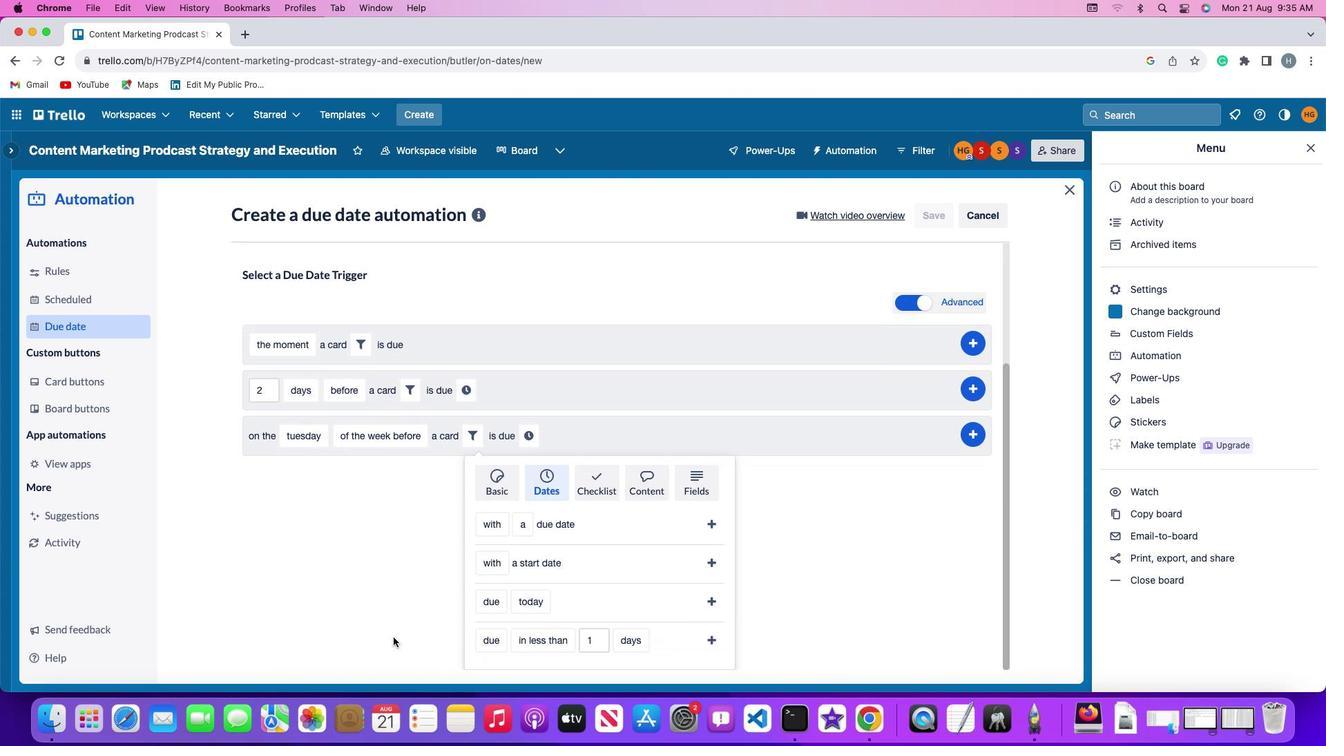 
Action: Mouse moved to (393, 637)
Screenshot: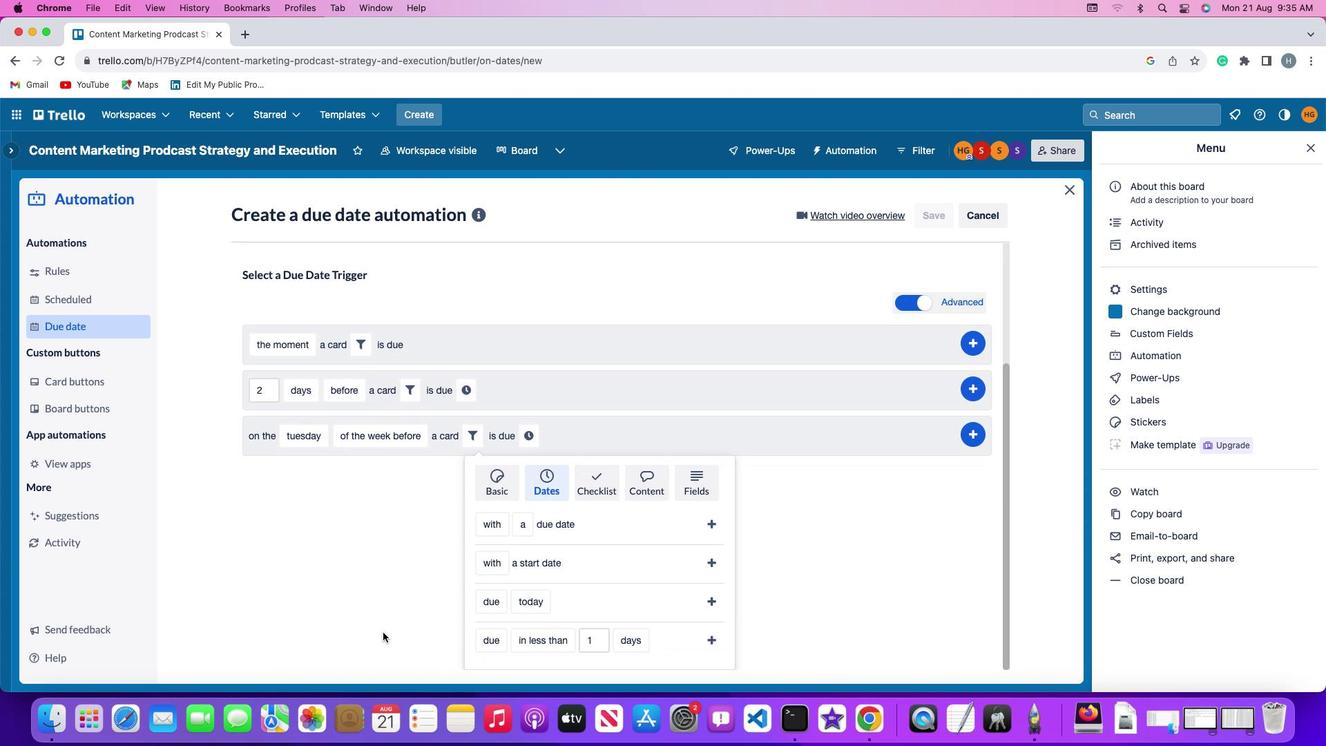 
Action: Mouse scrolled (393, 637) with delta (0, -2)
Screenshot: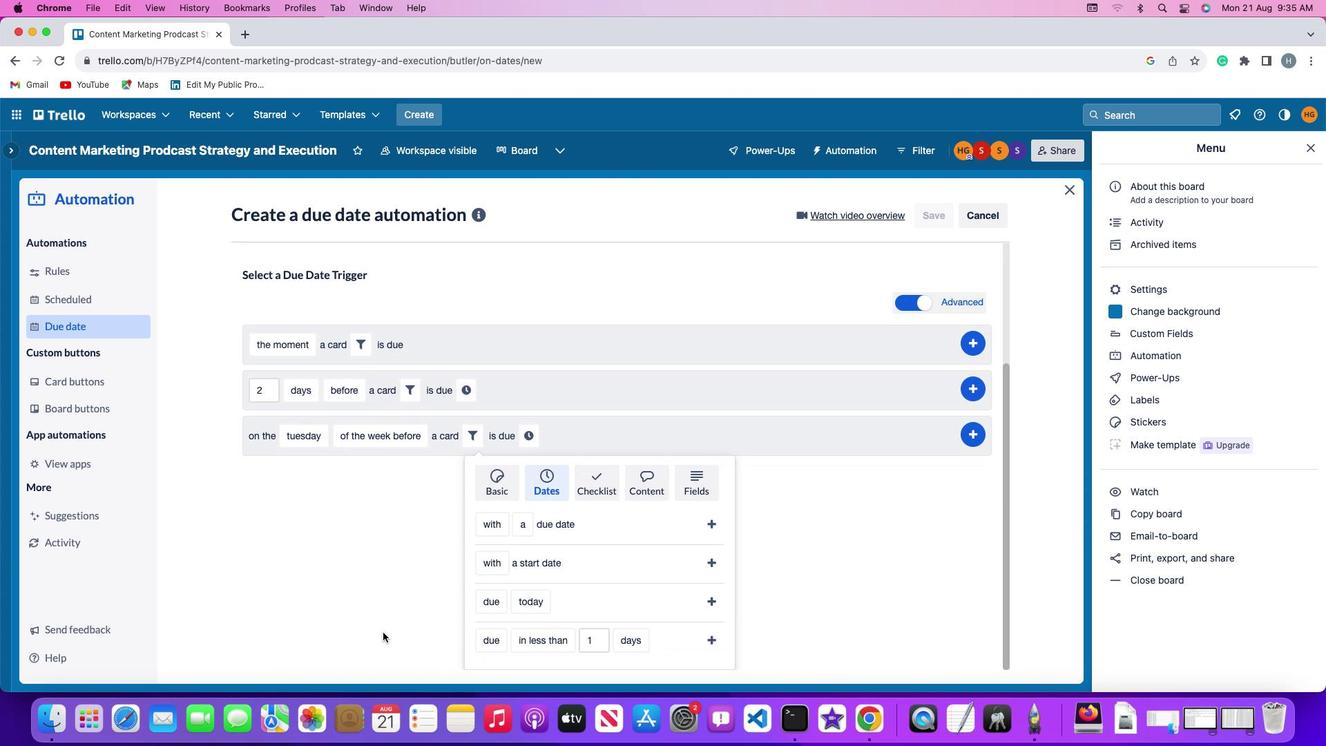 
Action: Mouse moved to (481, 603)
Screenshot: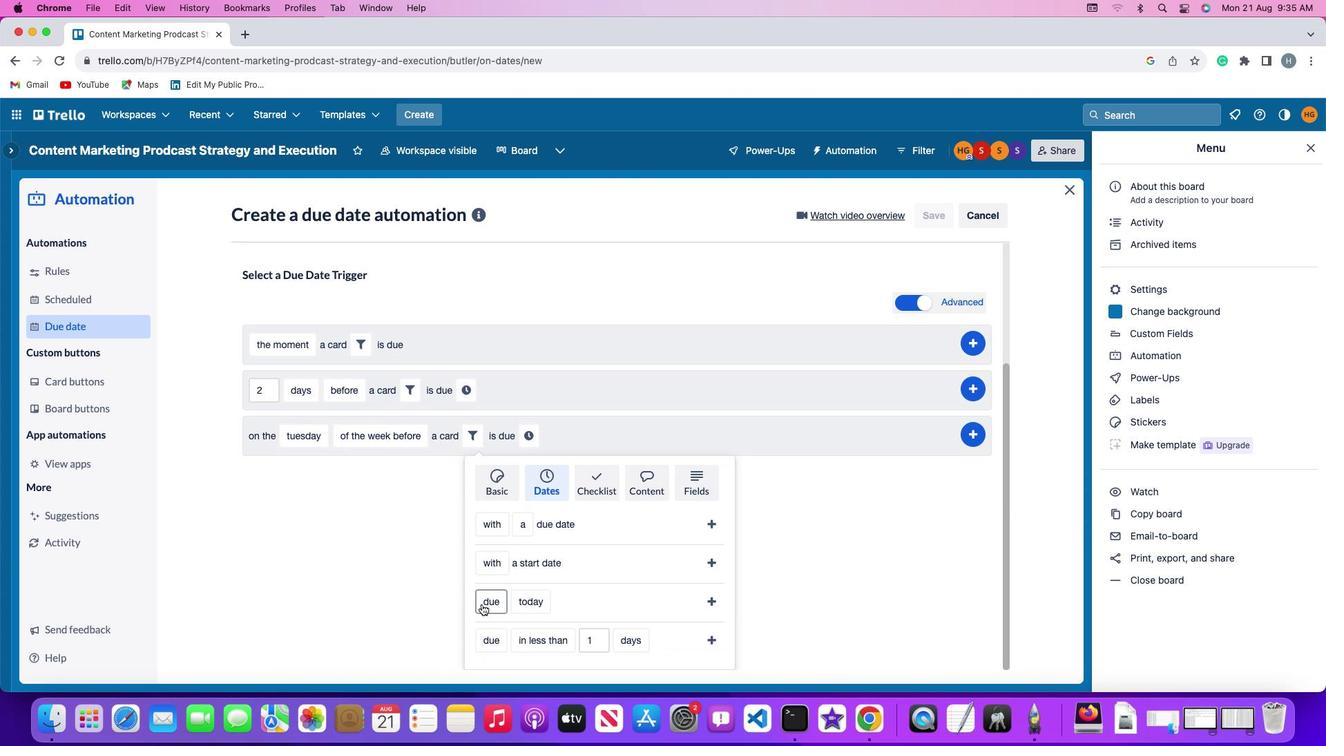 
Action: Mouse pressed left at (481, 603)
Screenshot: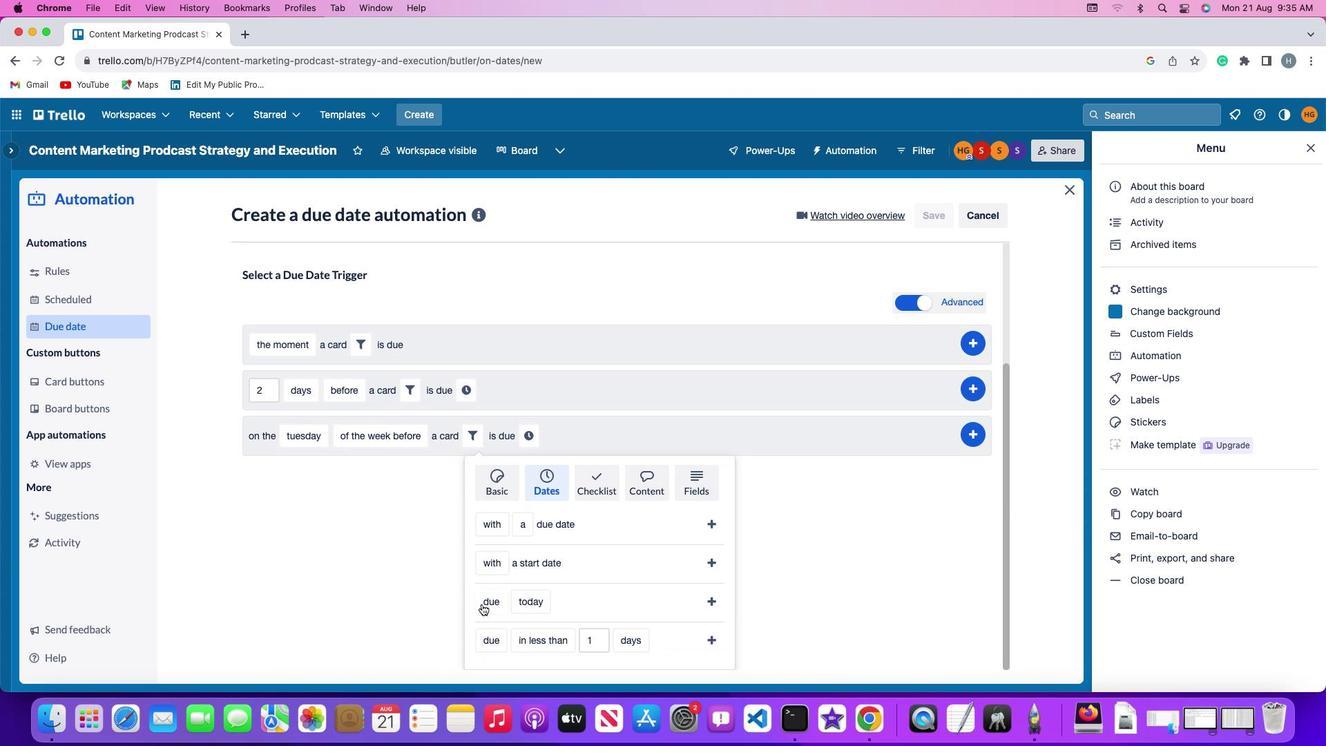 
Action: Mouse moved to (493, 573)
Screenshot: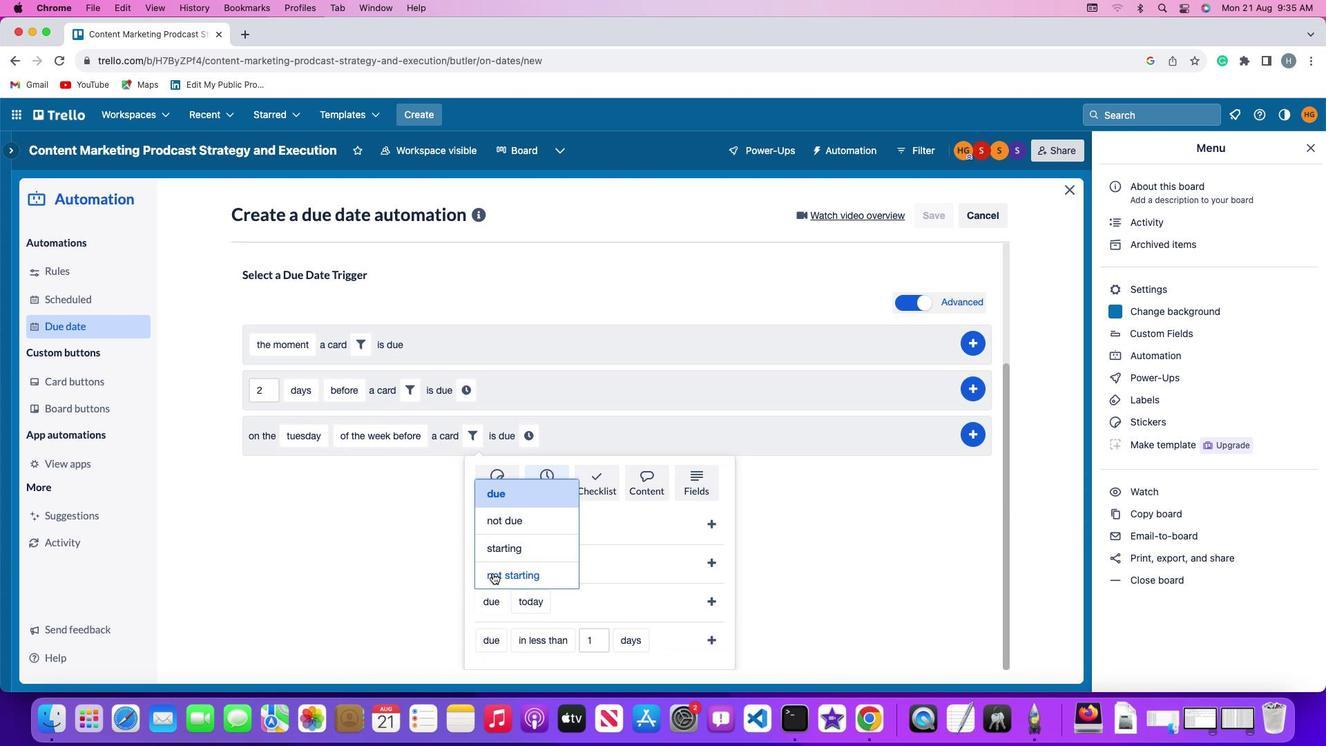 
Action: Mouse pressed left at (493, 573)
Screenshot: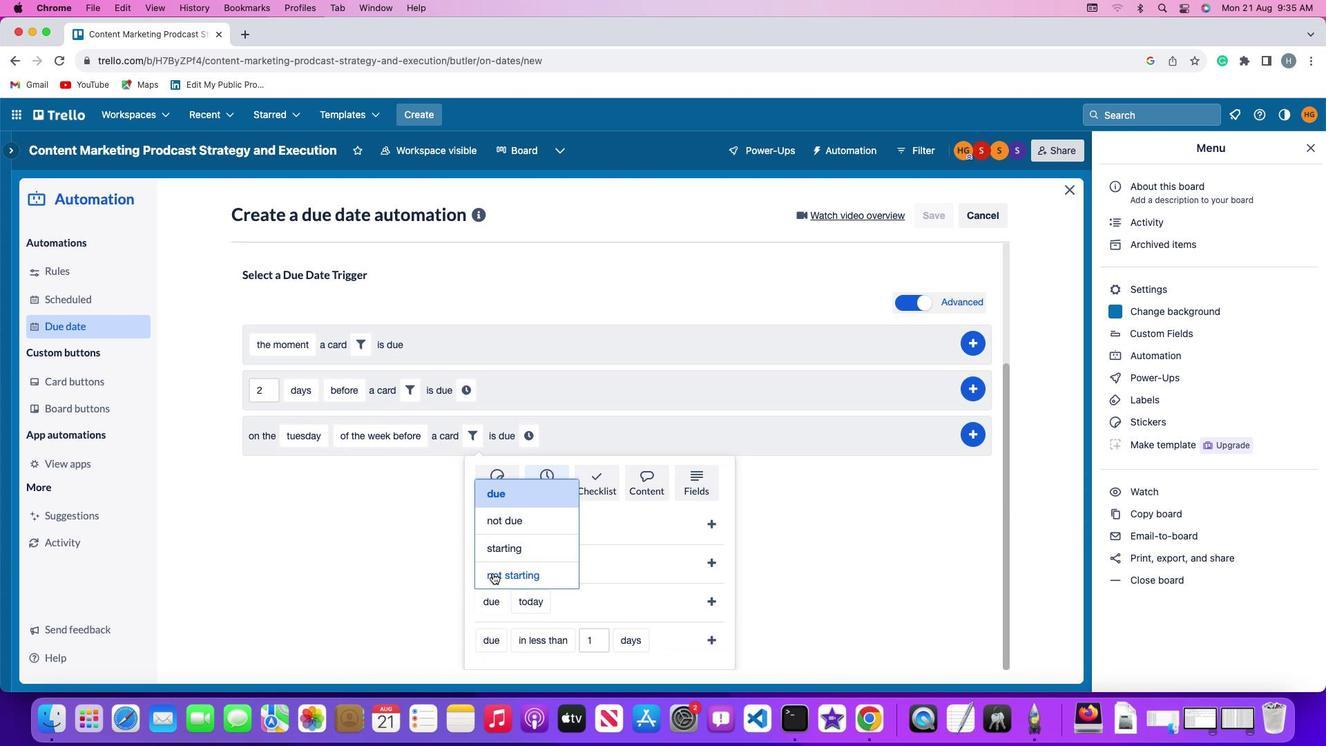 
Action: Mouse moved to (561, 602)
Screenshot: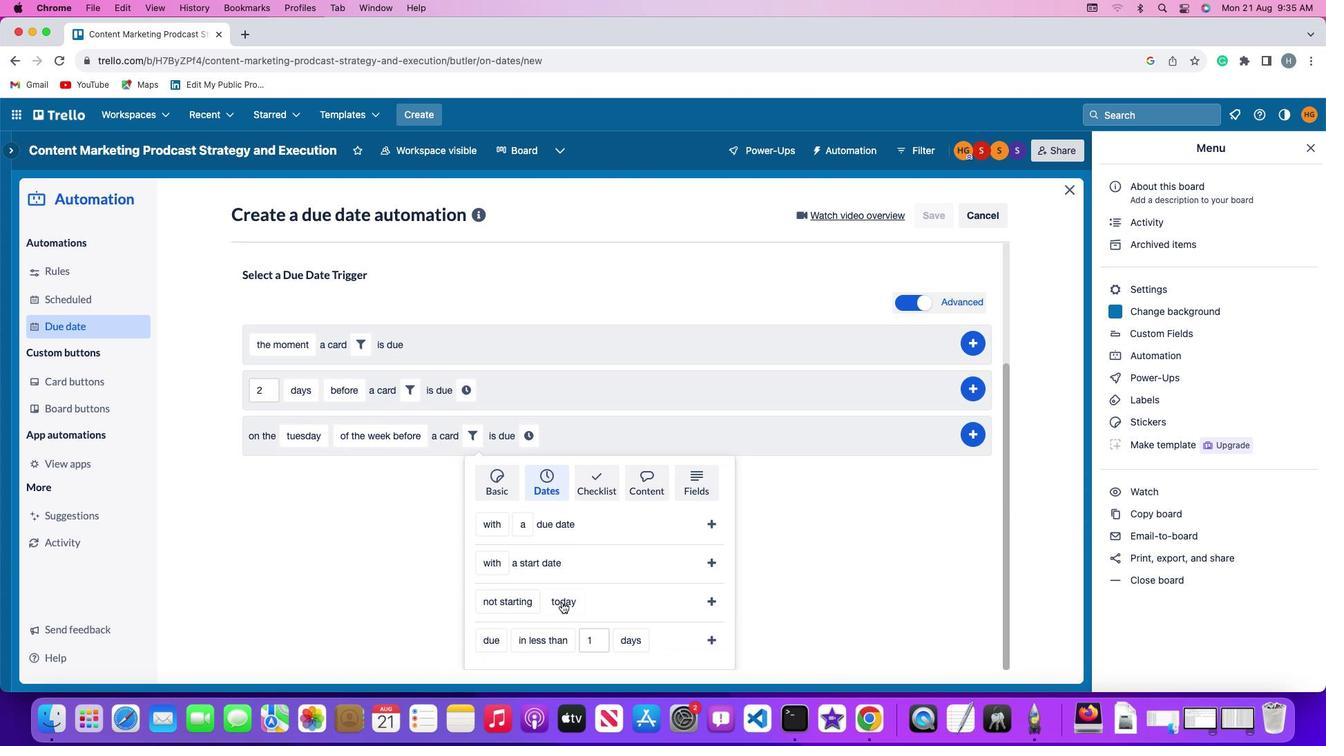 
Action: Mouse pressed left at (561, 602)
Screenshot: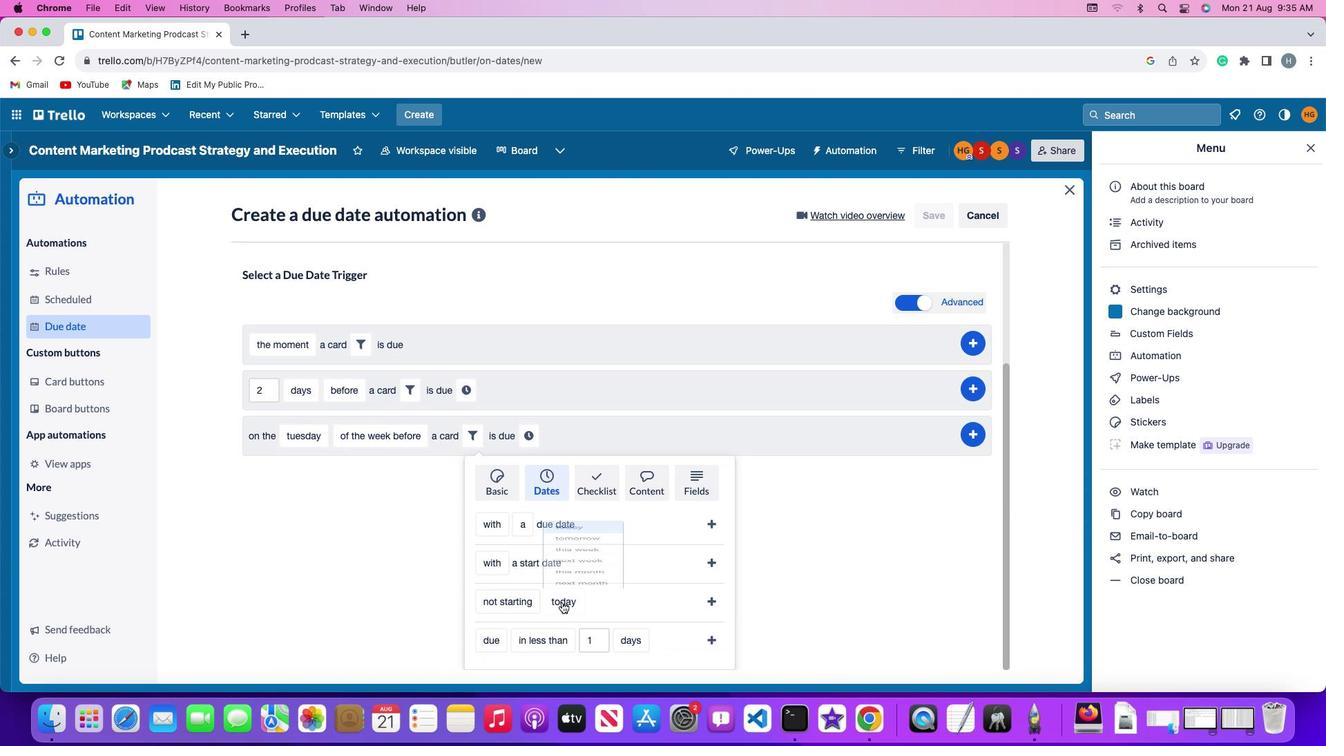 
Action: Mouse moved to (589, 464)
Screenshot: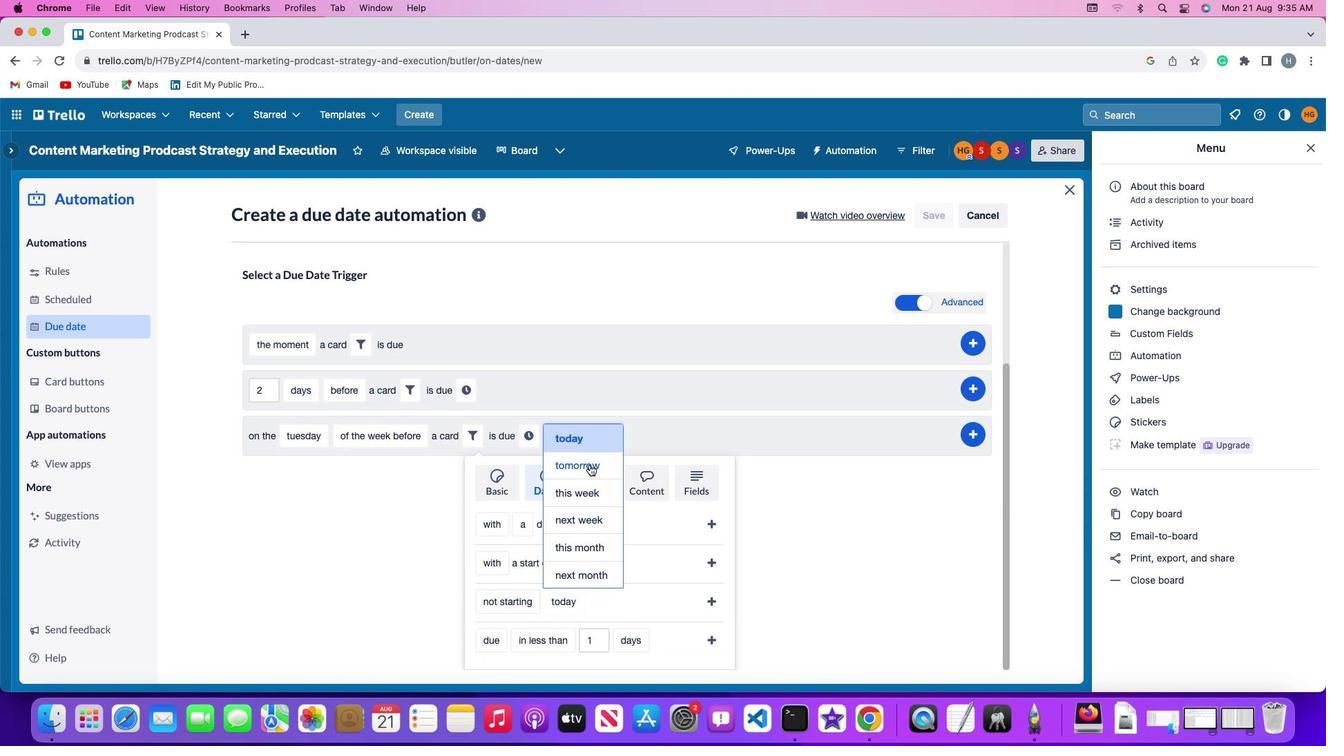 
Action: Mouse pressed left at (589, 464)
Screenshot: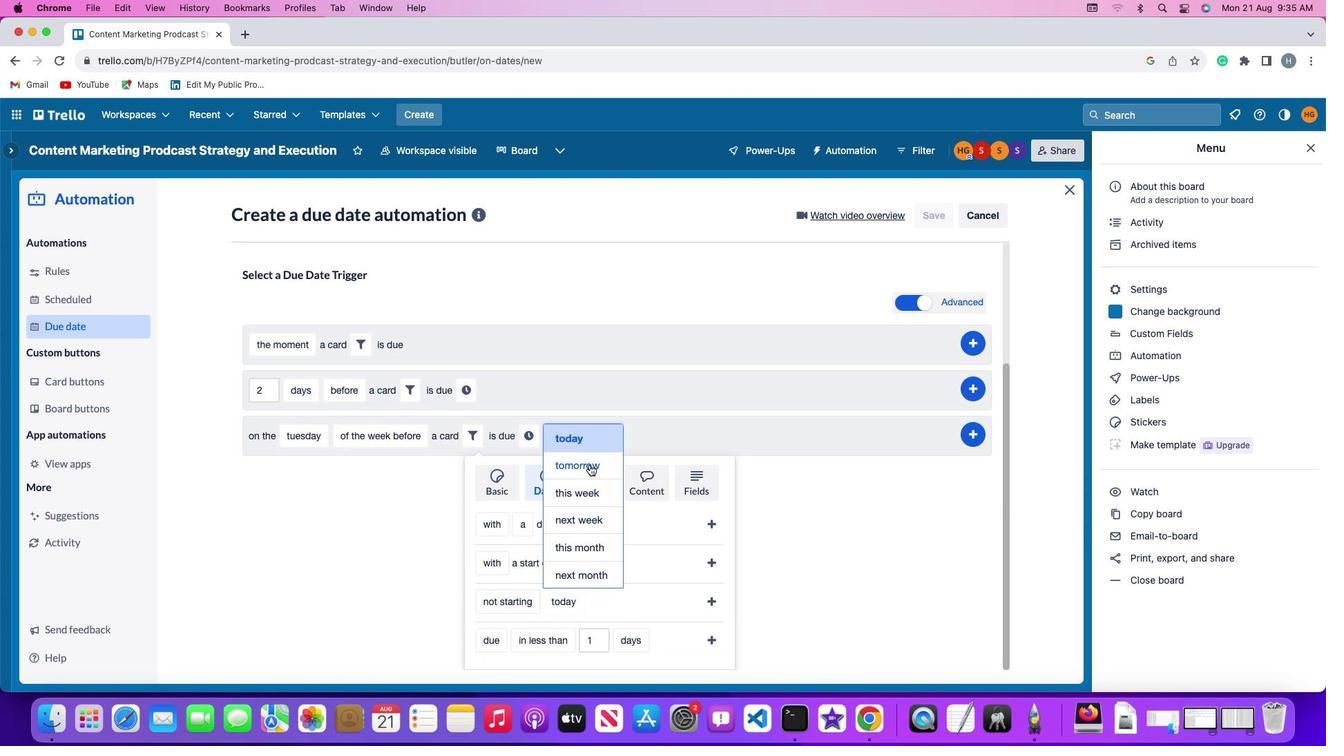 
Action: Mouse moved to (716, 593)
Screenshot: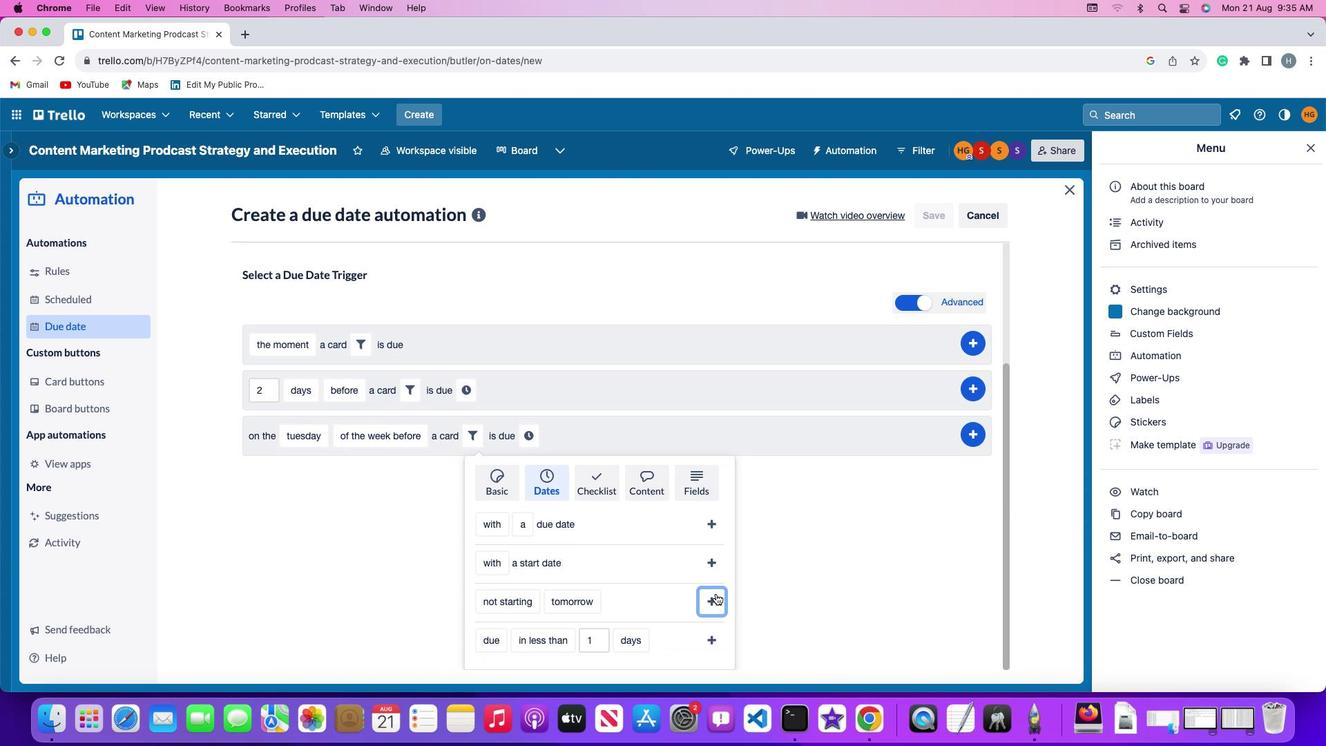 
Action: Mouse pressed left at (716, 593)
Screenshot: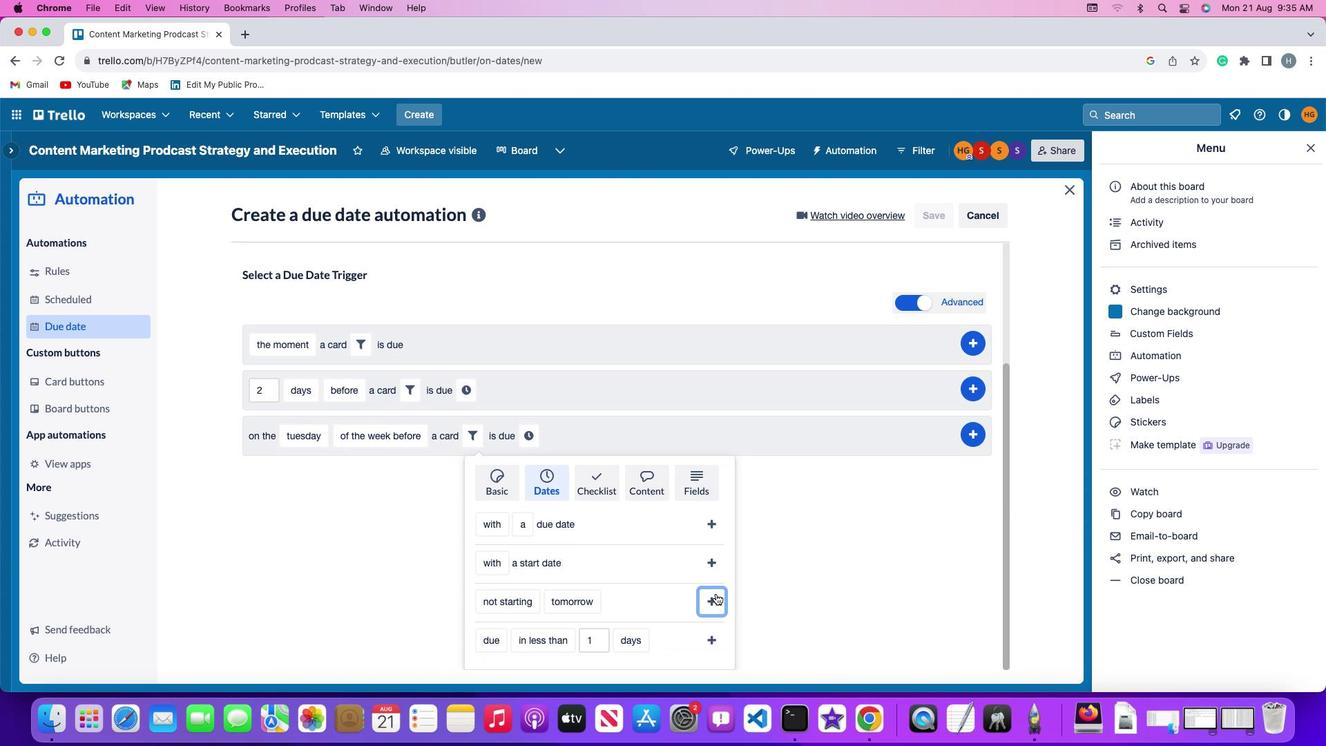 
Action: Mouse moved to (661, 603)
Screenshot: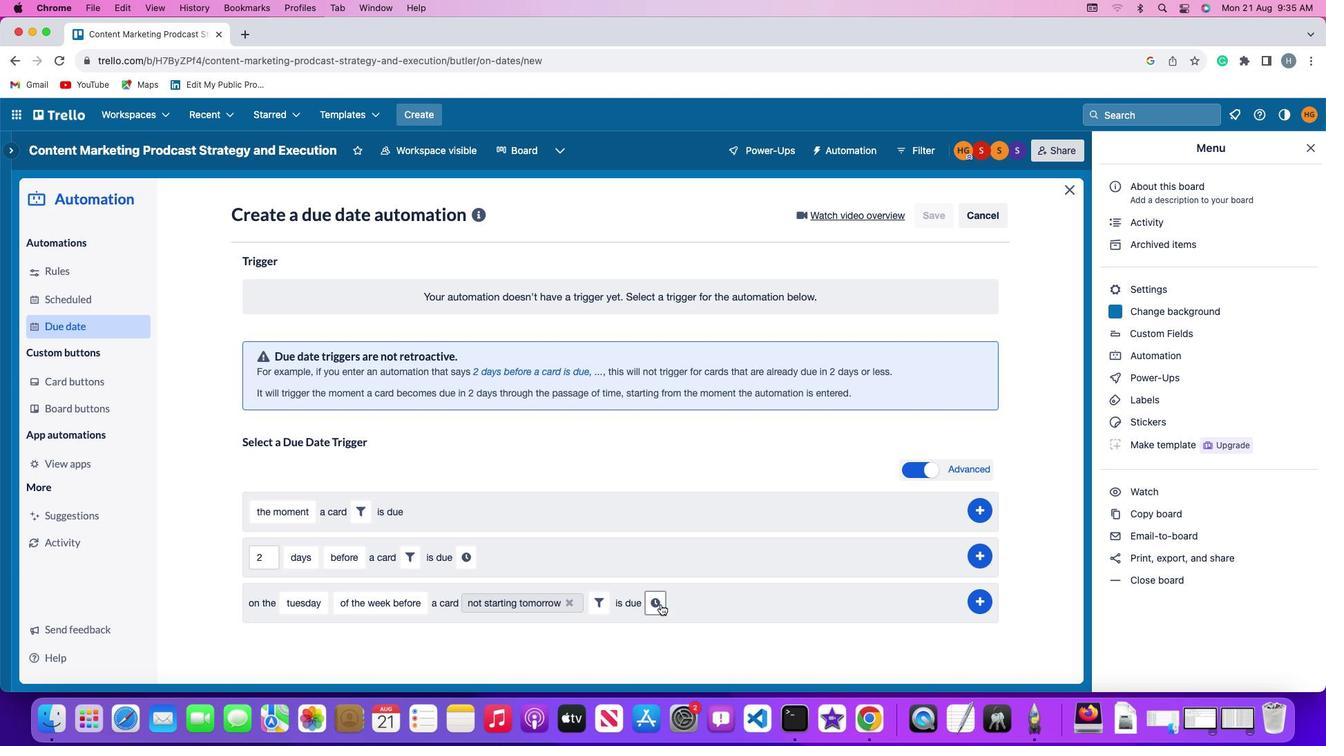 
Action: Mouse pressed left at (661, 603)
Screenshot: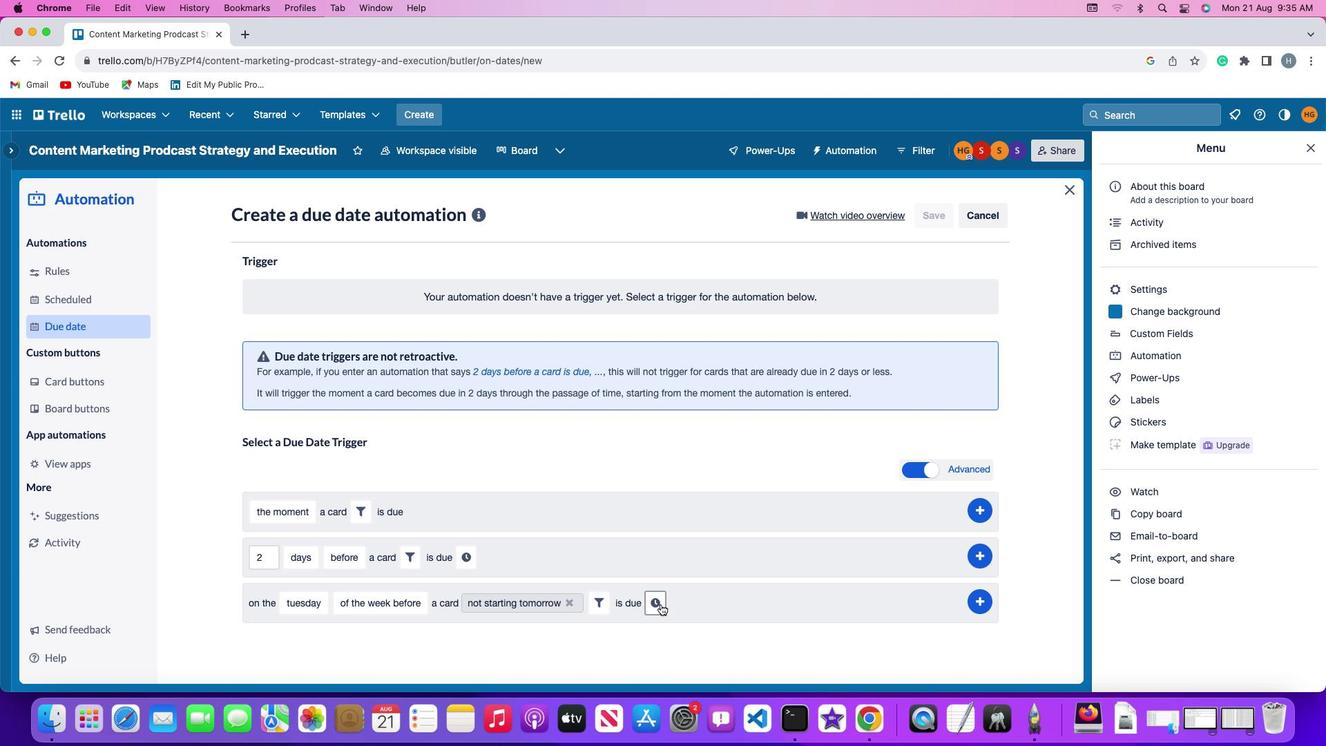 
Action: Mouse moved to (679, 601)
Screenshot: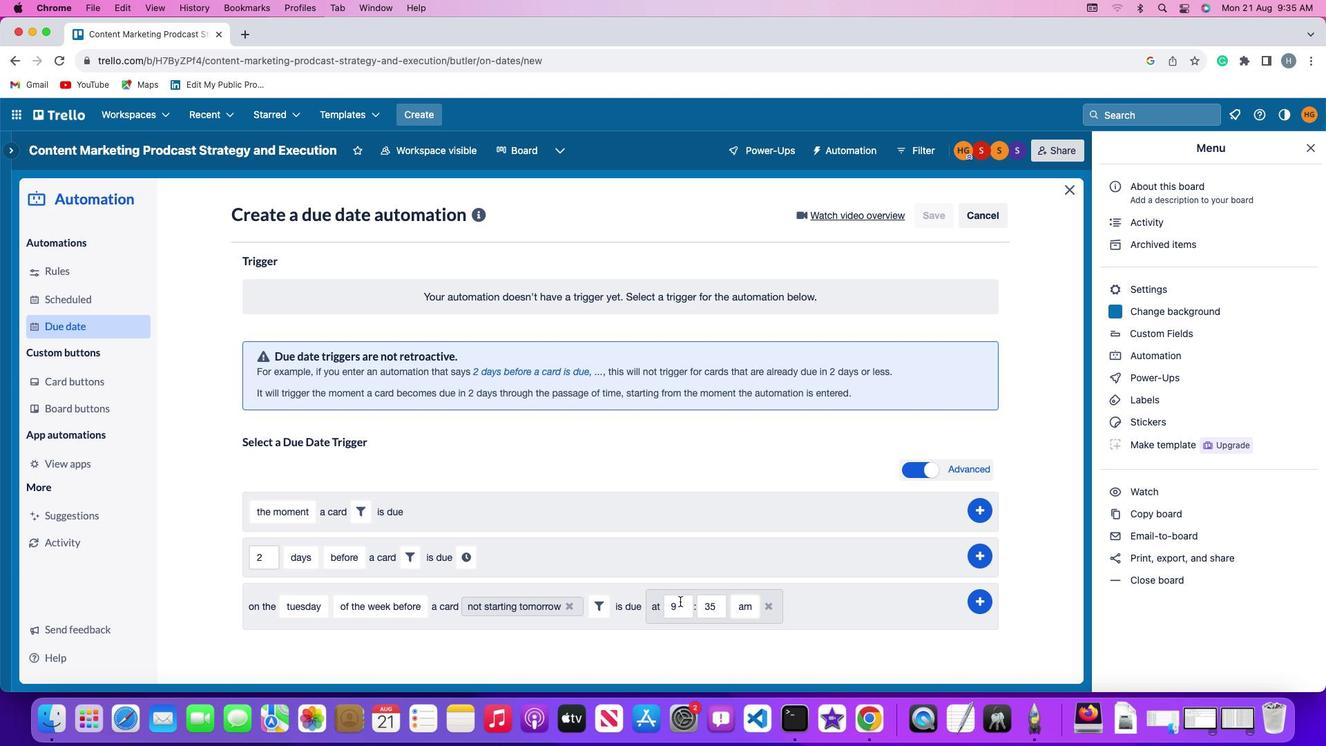 
Action: Mouse pressed left at (679, 601)
Screenshot: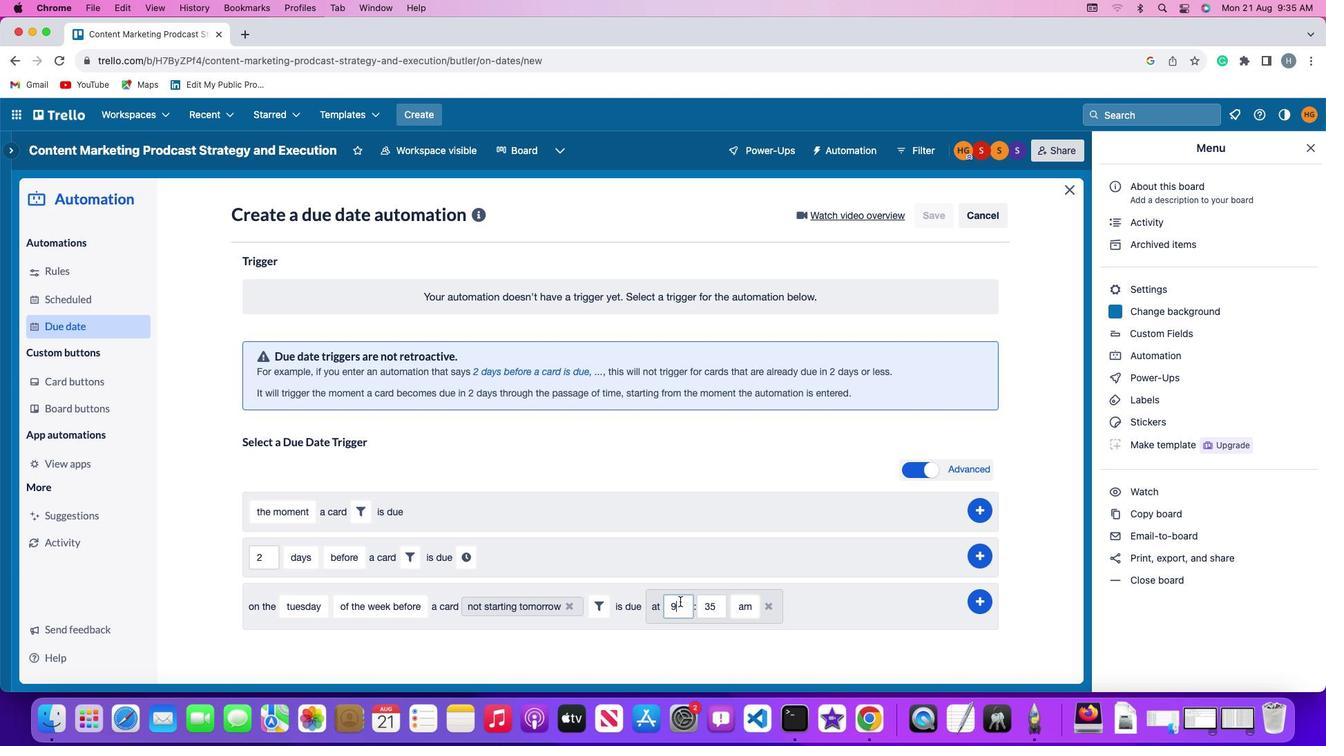 
Action: Mouse moved to (680, 599)
Screenshot: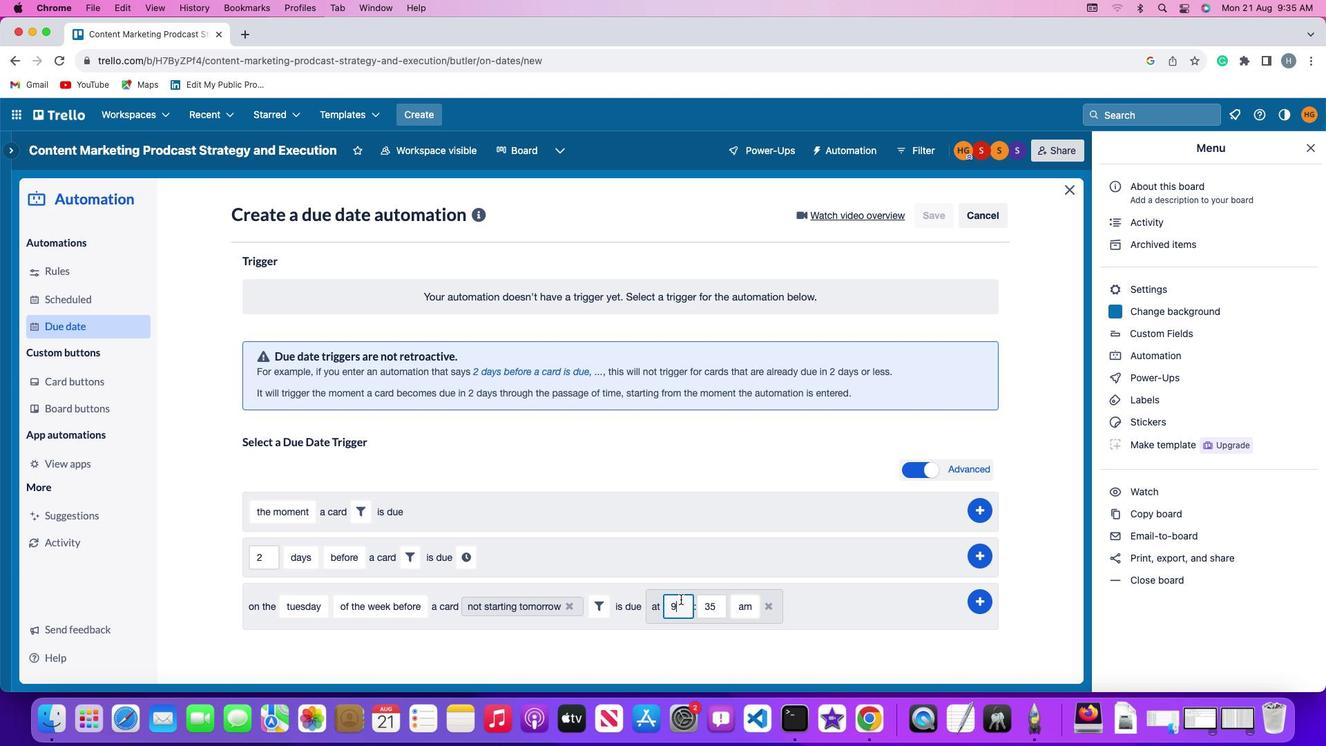 
Action: Key pressed Key.backspace'1''1'
Screenshot: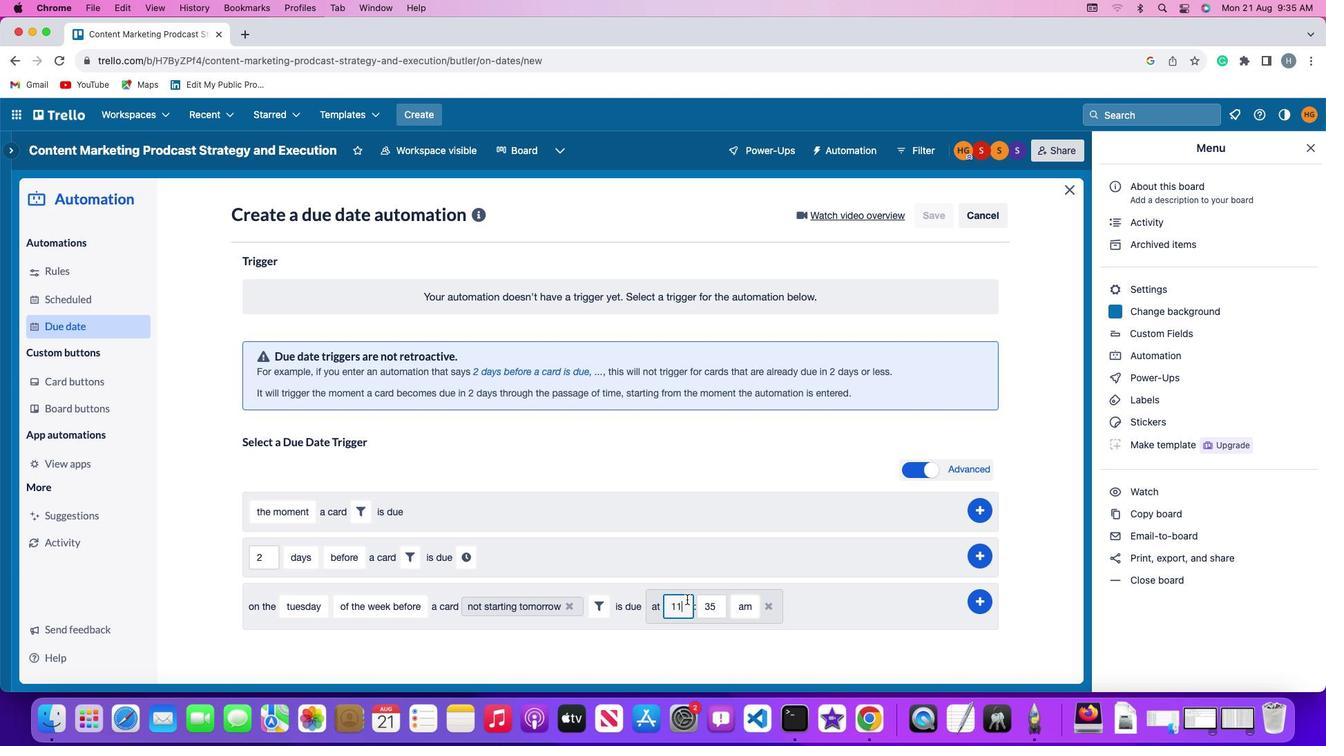 
Action: Mouse moved to (717, 601)
Screenshot: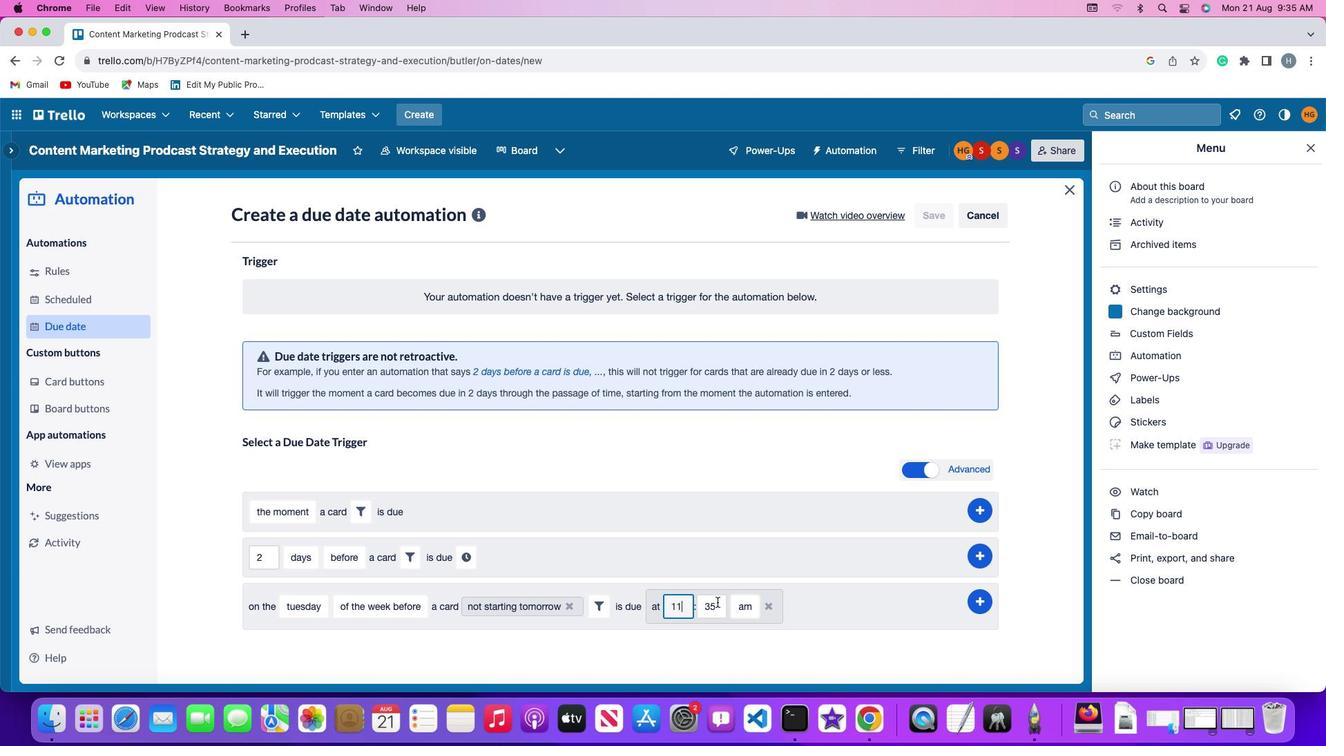 
Action: Mouse pressed left at (717, 601)
Screenshot: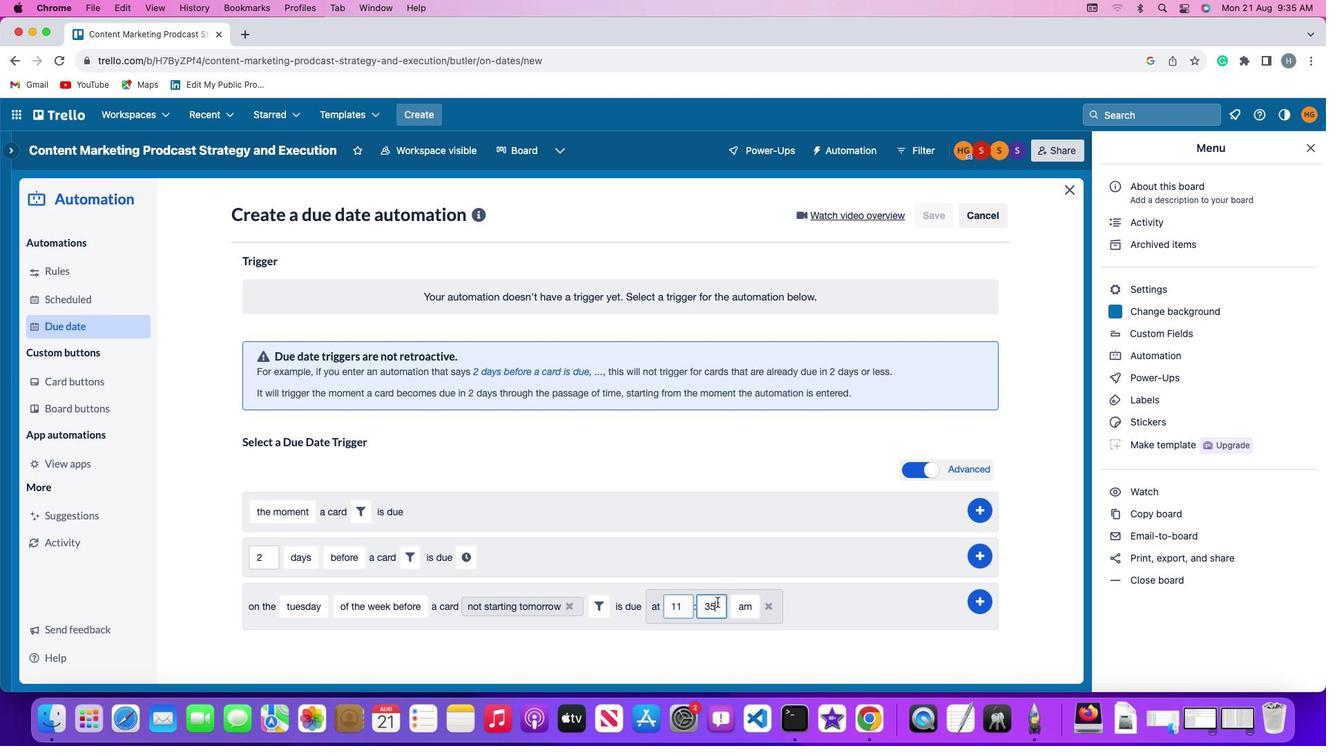 
Action: Key pressed Key.backspaceKey.backspace'0''0'
Screenshot: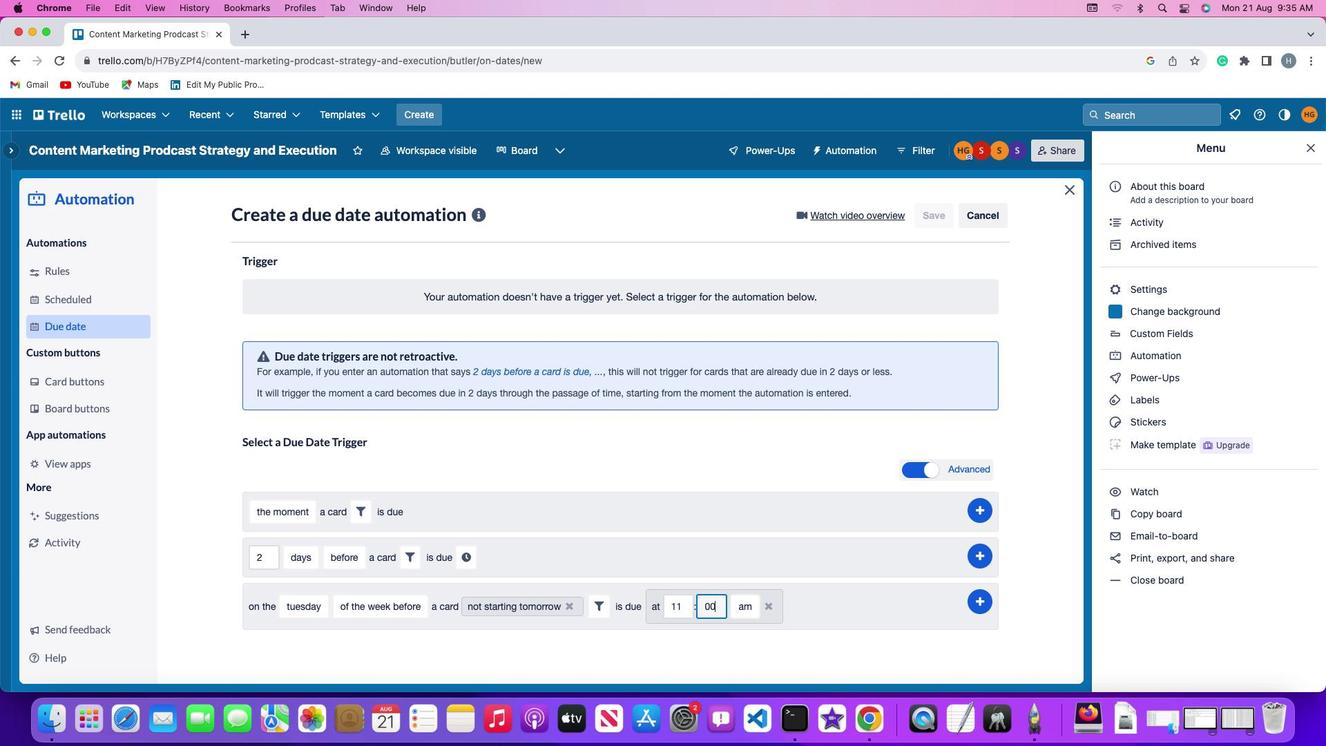 
Action: Mouse moved to (748, 604)
Screenshot: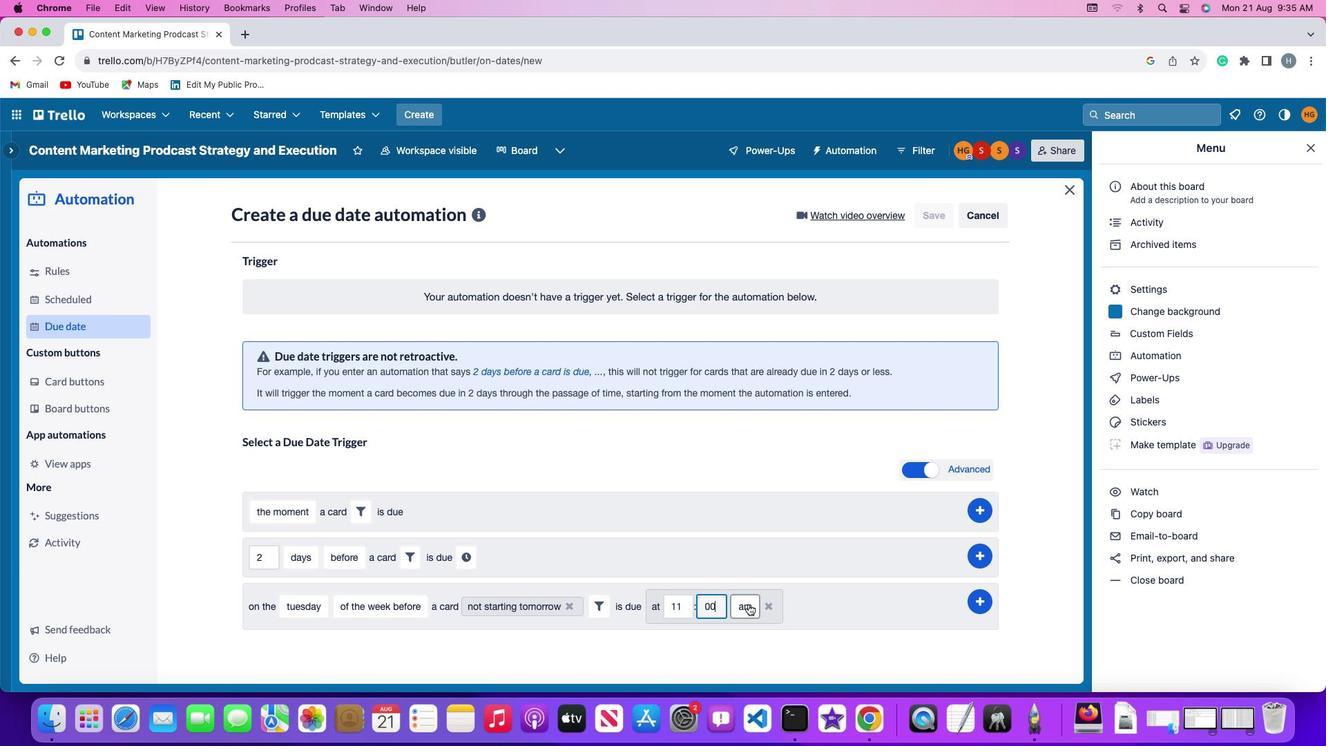 
Action: Mouse pressed left at (748, 604)
Screenshot: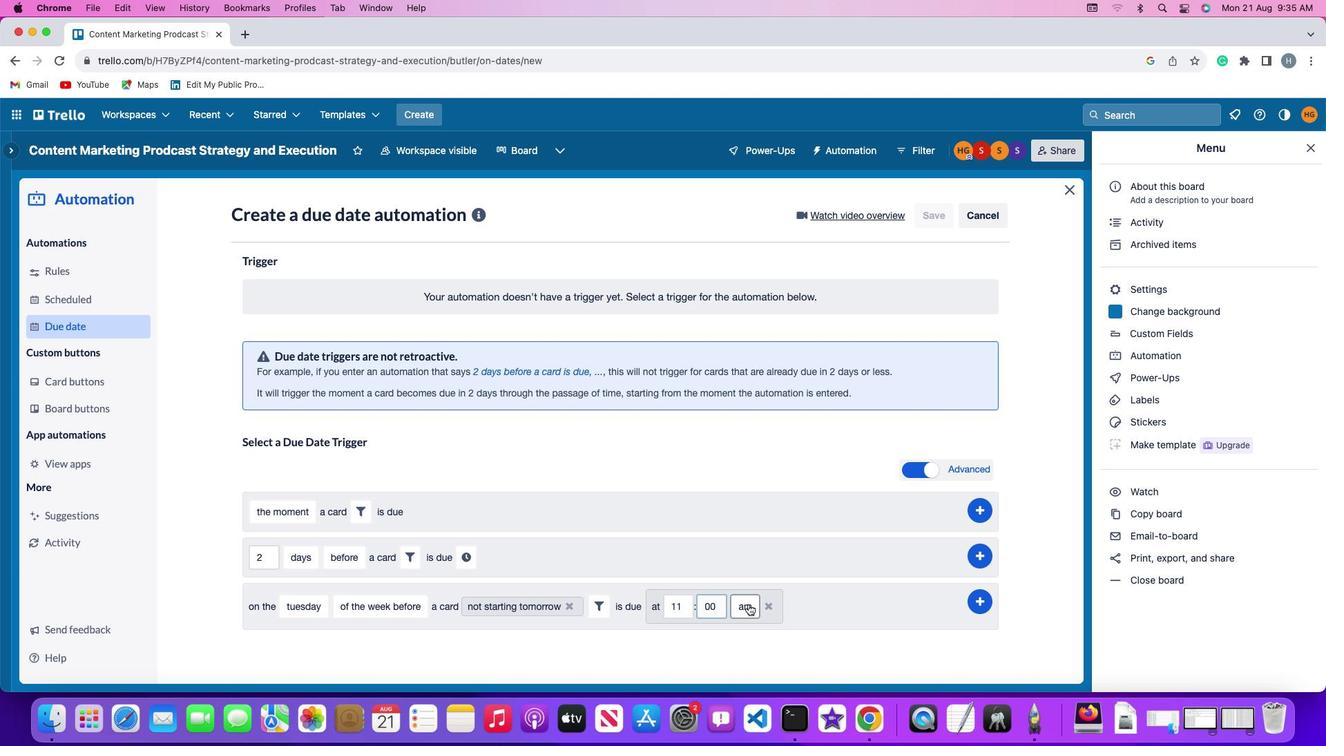 
Action: Mouse moved to (751, 632)
Screenshot: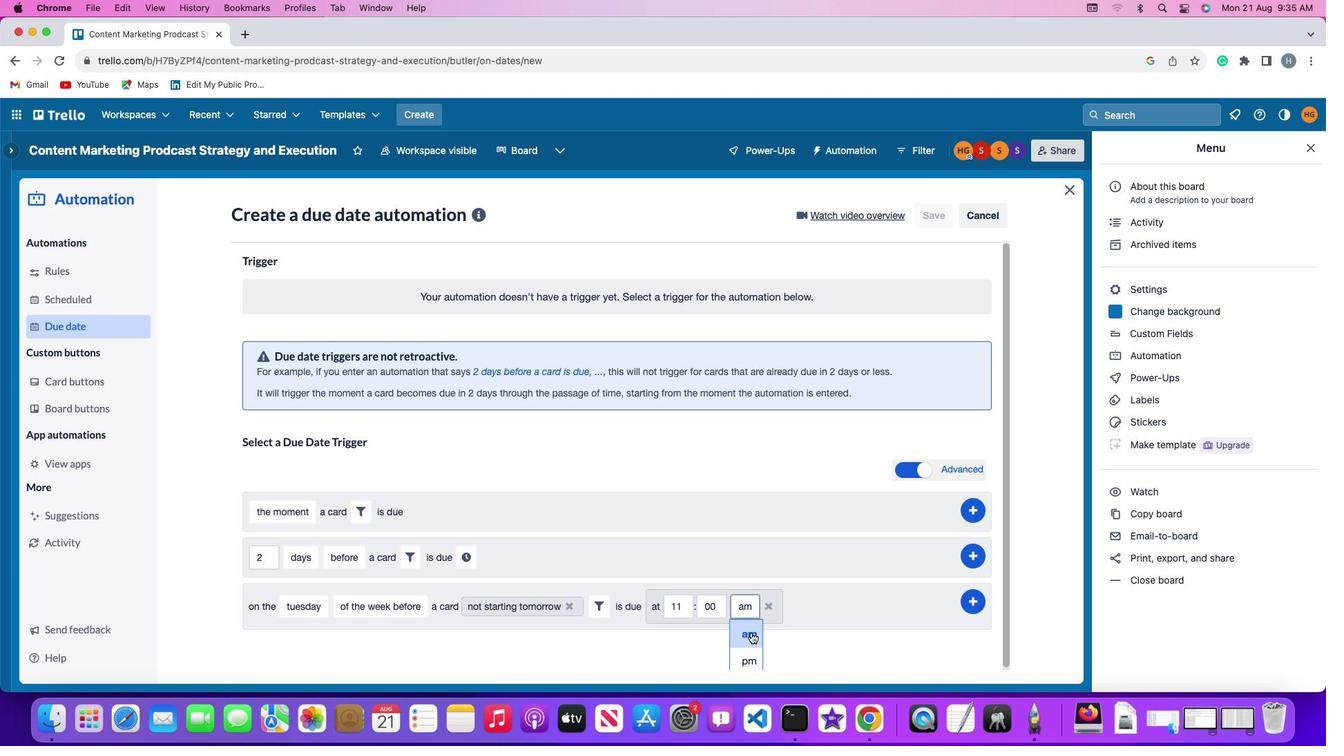 
Action: Mouse pressed left at (751, 632)
Screenshot: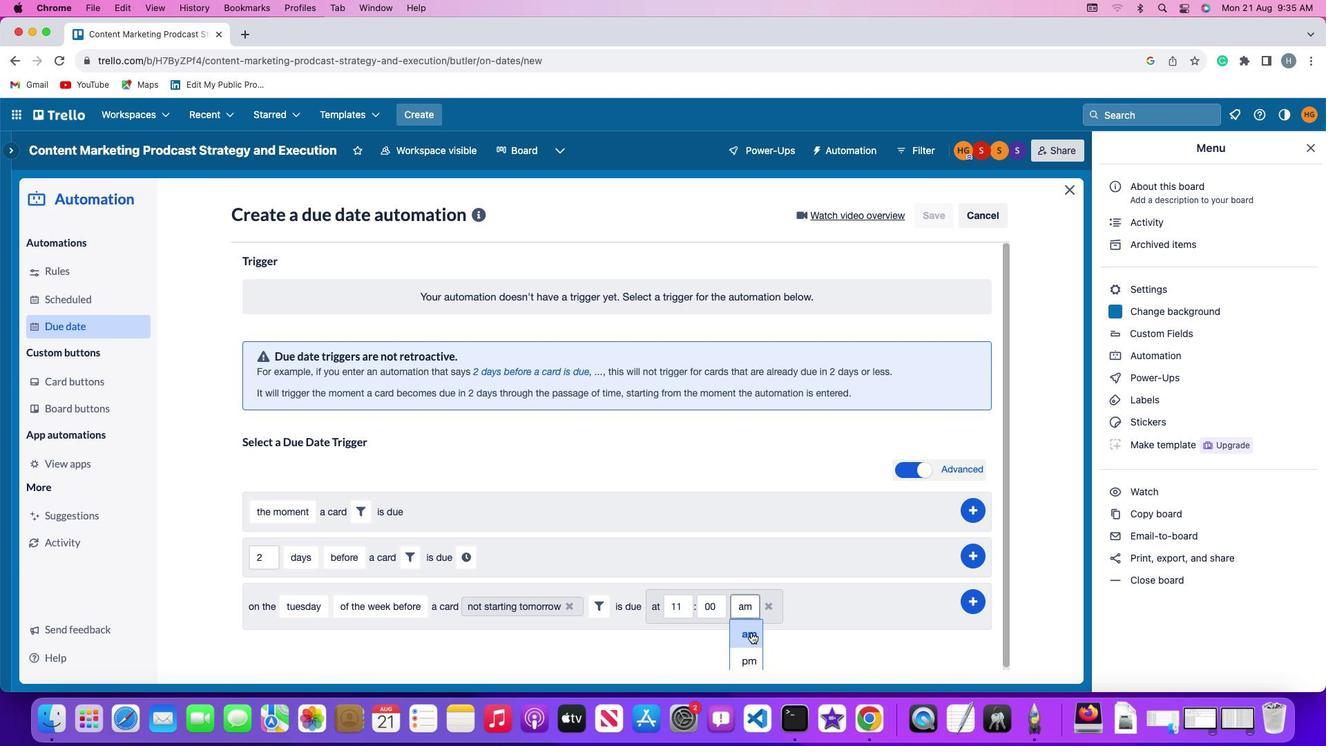 
Action: Mouse moved to (985, 600)
Screenshot: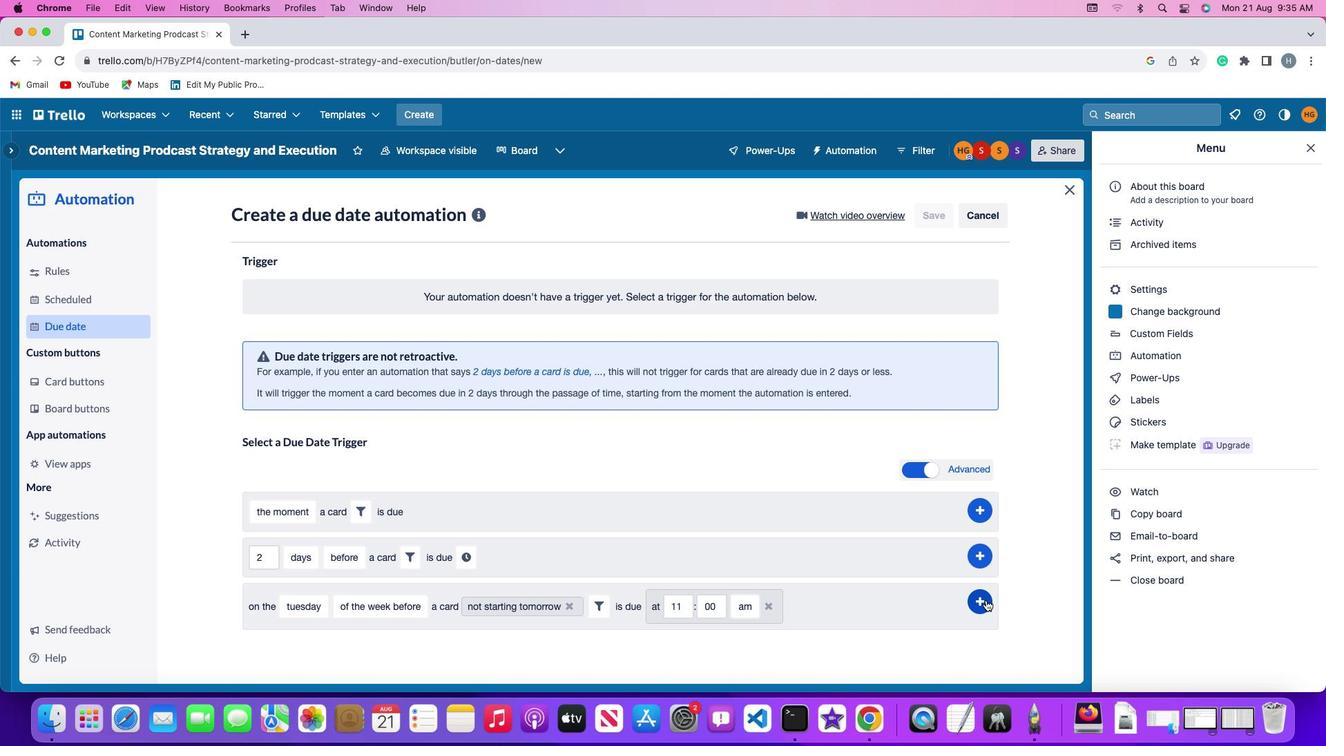 
Action: Mouse pressed left at (985, 600)
Screenshot: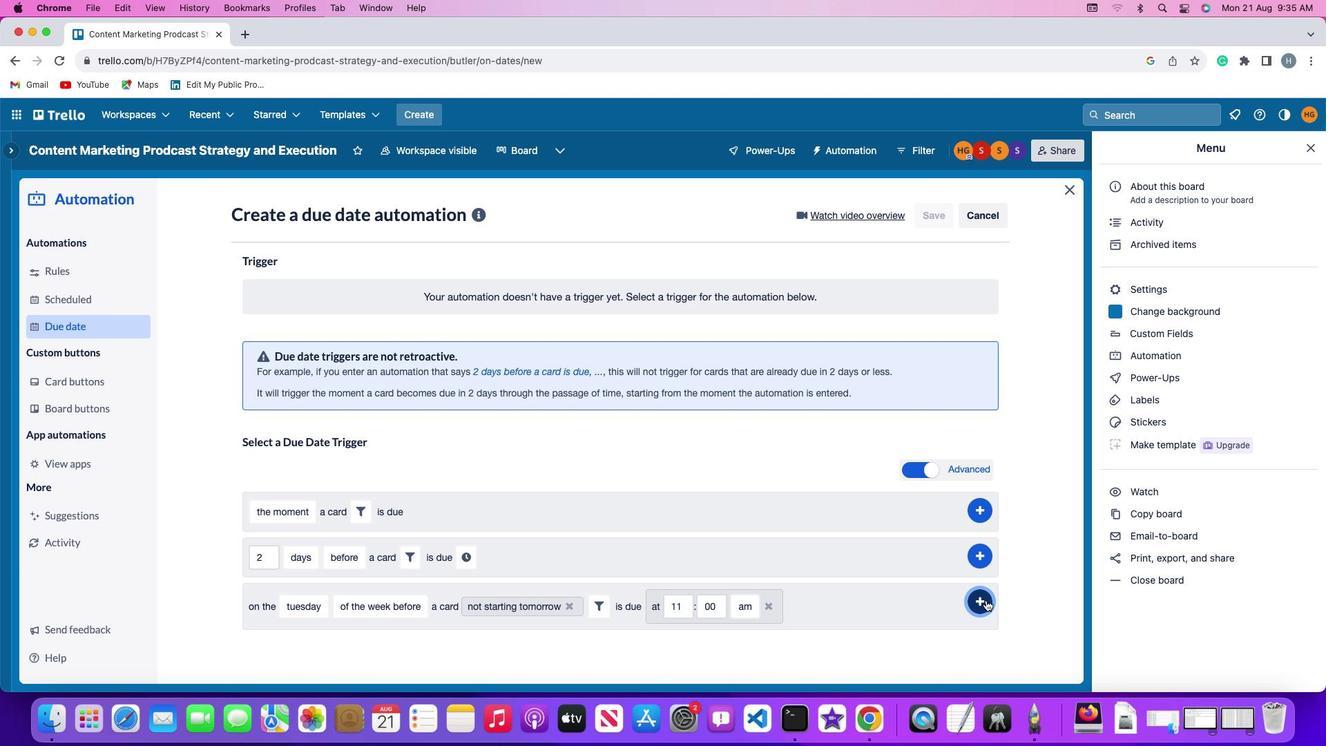 
Action: Mouse moved to (989, 569)
Screenshot: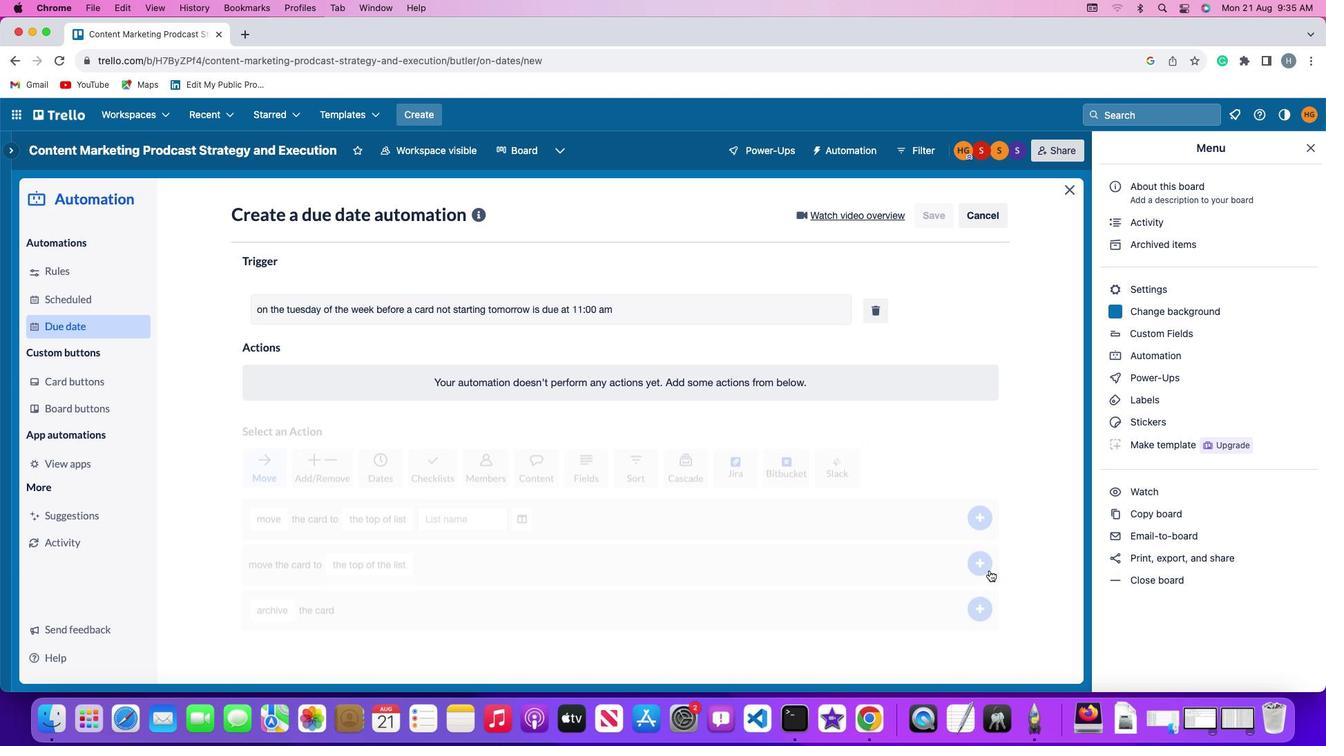 
